 Task: In the Contact  Madelyn.Wright@coty.com, Add note: 'Schedule a team brainstorming session for marketing campaign ideas.'. Mark checkbox to create task to follow up ': Tomorrow'. Create task, with  description: Appointment FIxed, Add due date: In 3 Business Days; Add reminder: 30 Minutes before. Set Priority Low  and add note: Review the attached proposal. Logged in from softage.5@softage.net
Action: Mouse moved to (70, 60)
Screenshot: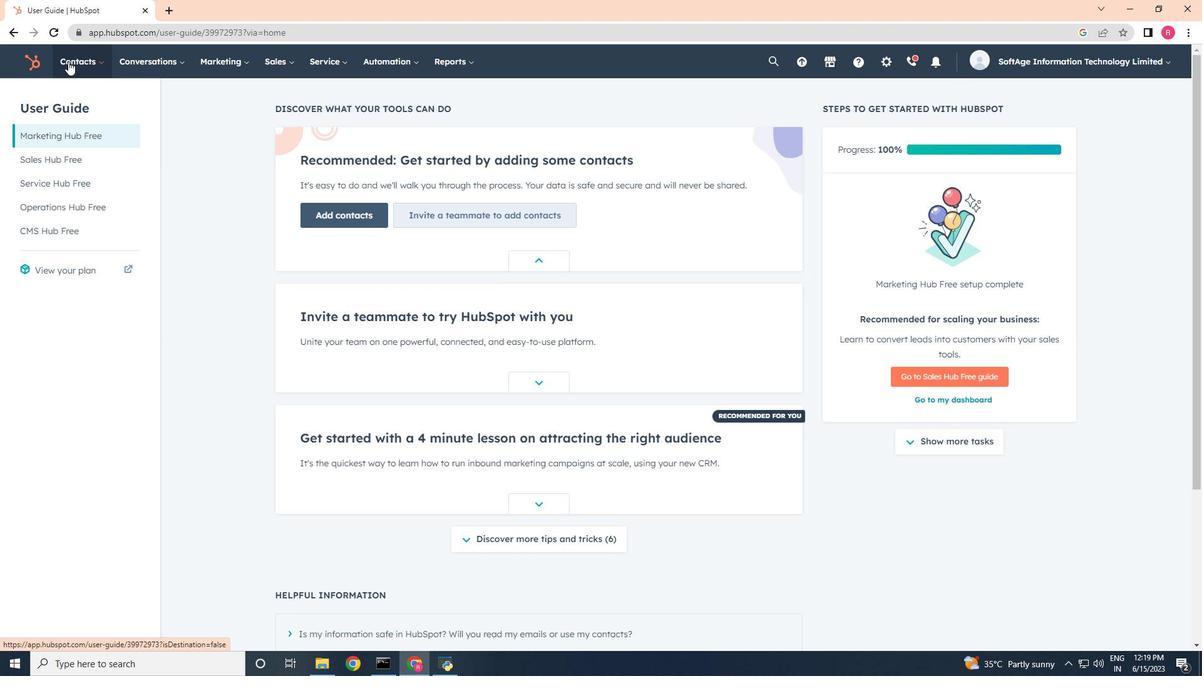 
Action: Mouse pressed left at (70, 60)
Screenshot: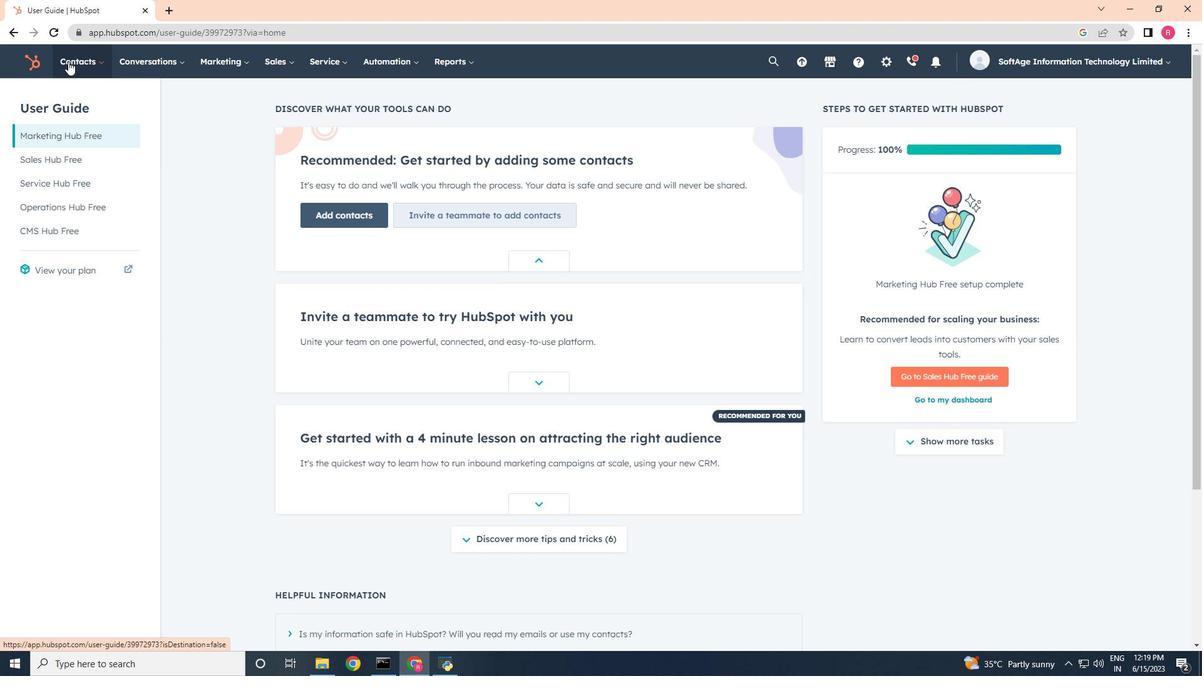 
Action: Mouse moved to (85, 105)
Screenshot: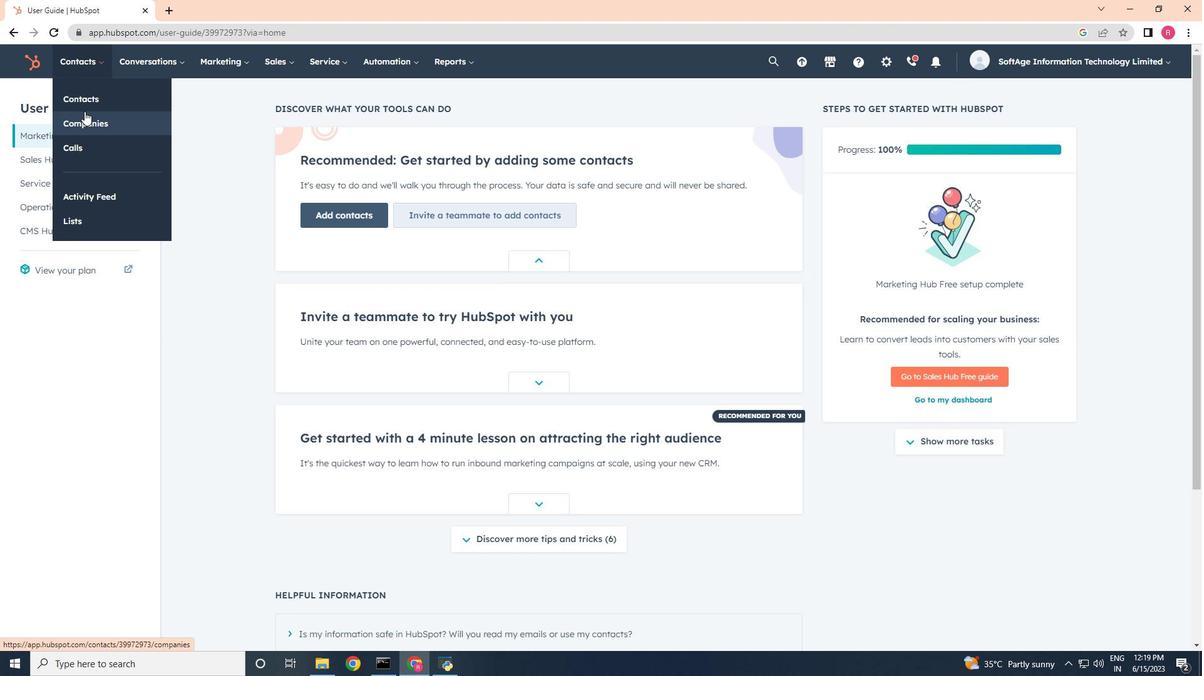 
Action: Mouse pressed left at (85, 105)
Screenshot: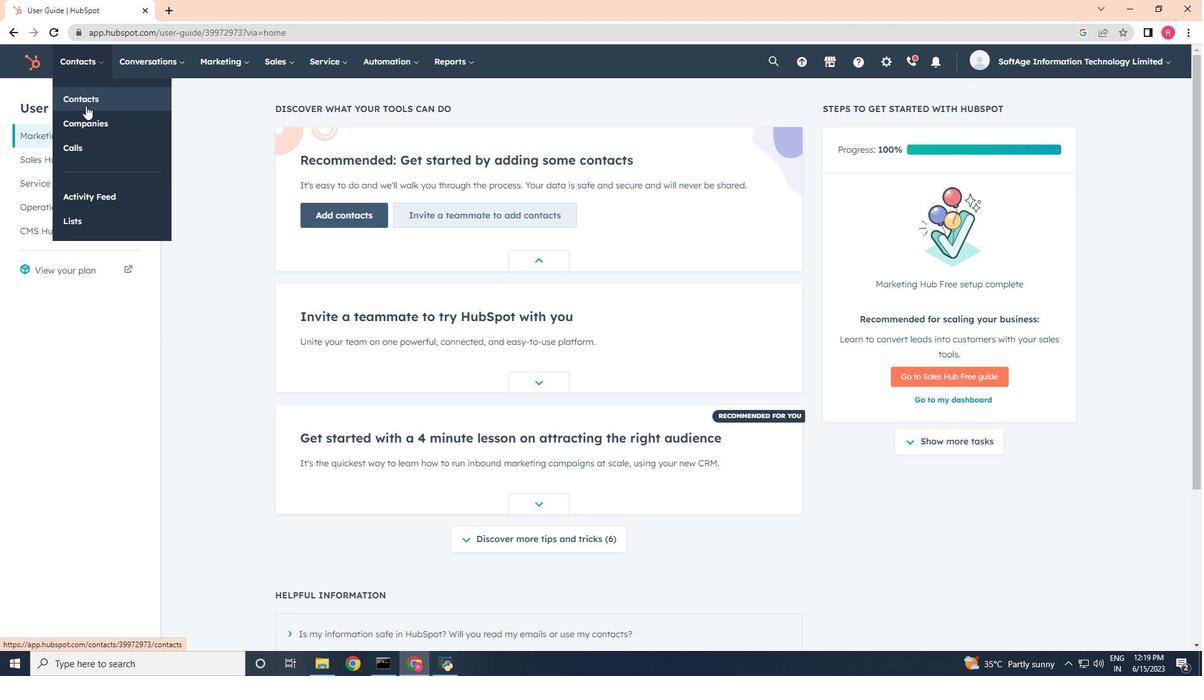 
Action: Mouse moved to (68, 204)
Screenshot: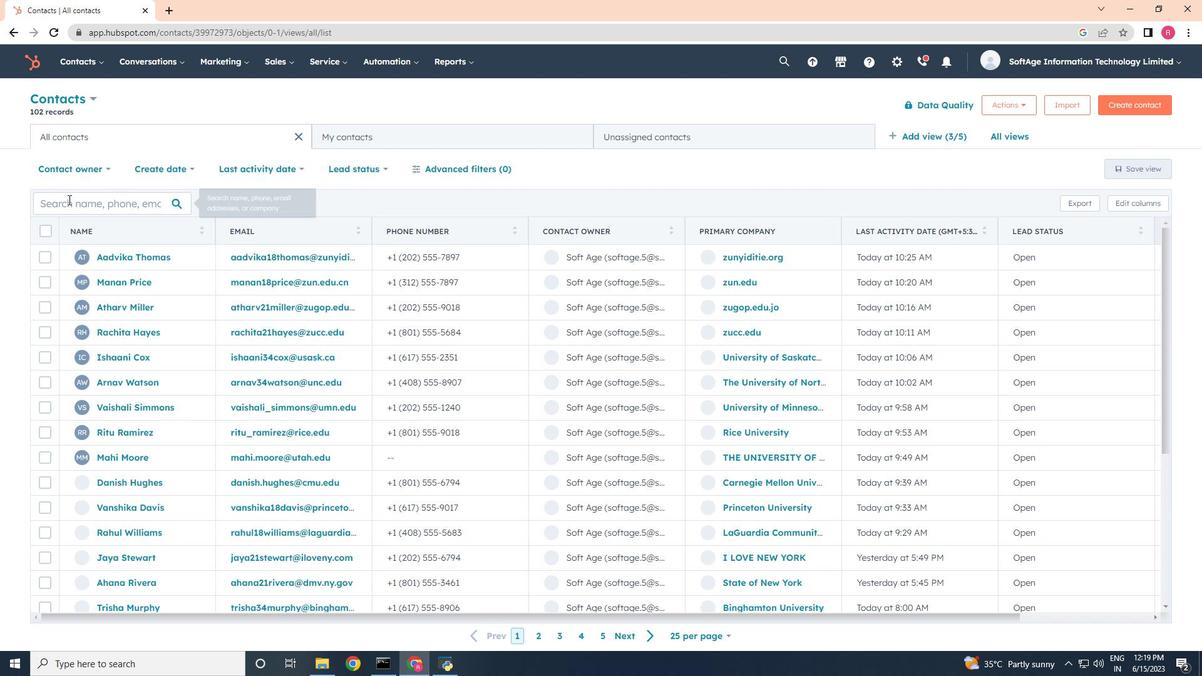 
Action: Mouse pressed left at (68, 204)
Screenshot: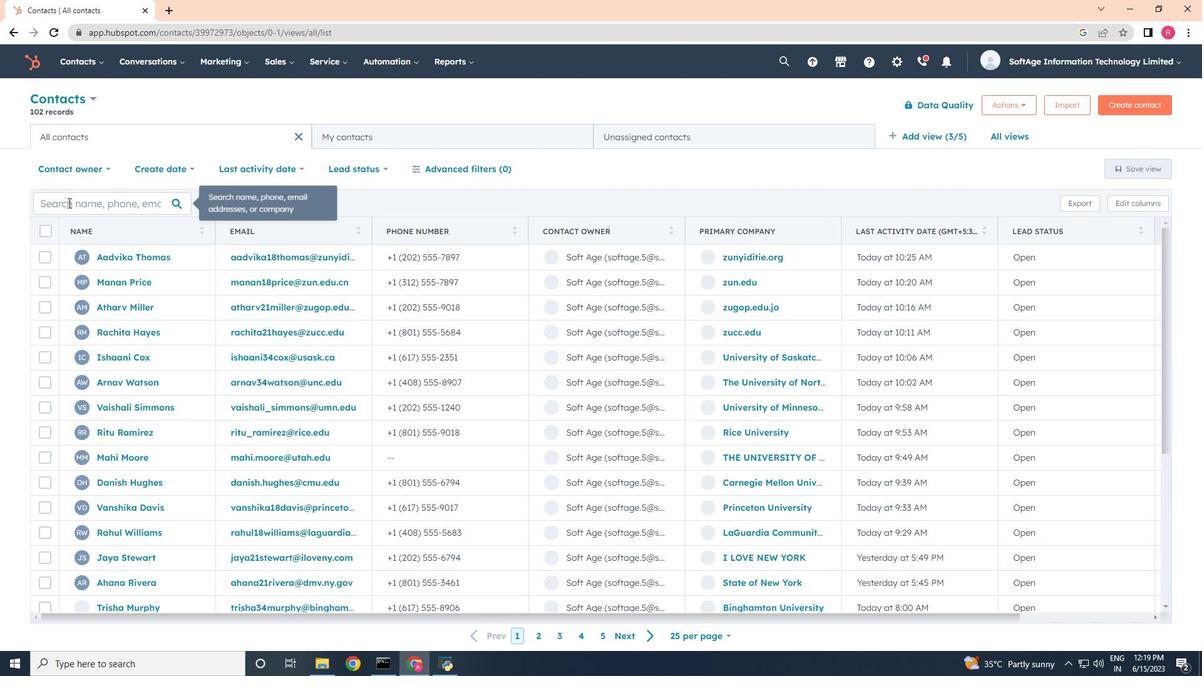 
Action: Key pressed <Key.shift>Madek<Key.backspace>ly<Key.space><Key.backspace>n.<Key.shift>Wright<Key.shift>@
Screenshot: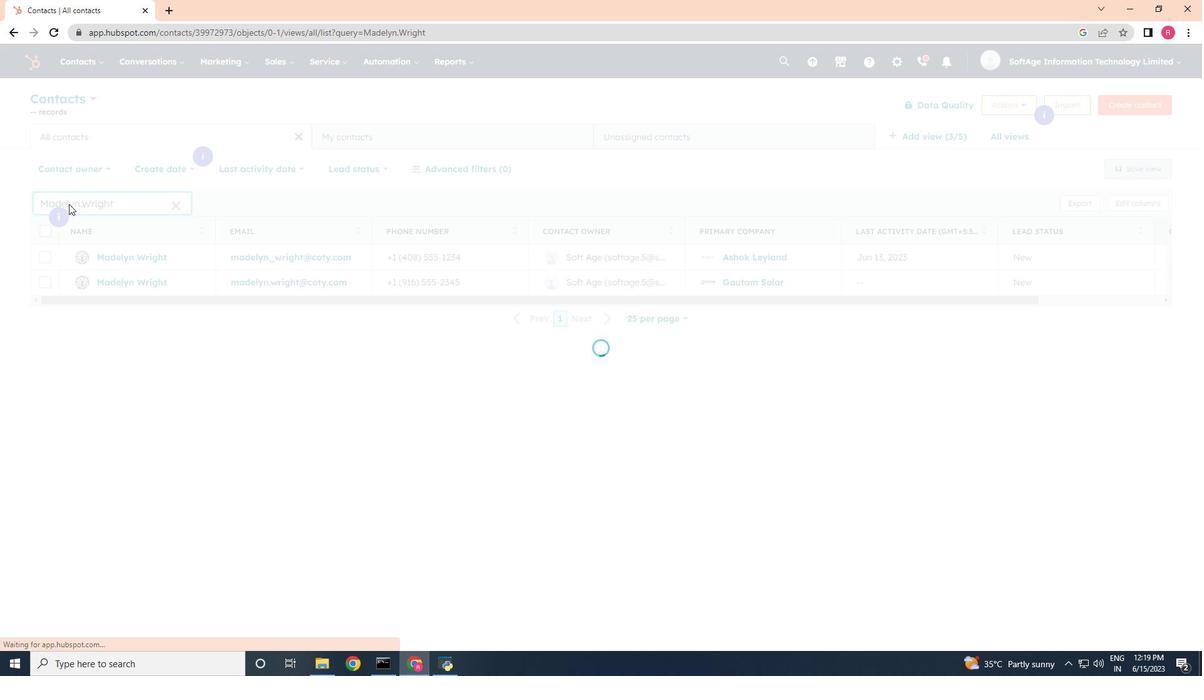 
Action: Mouse moved to (68, 204)
Screenshot: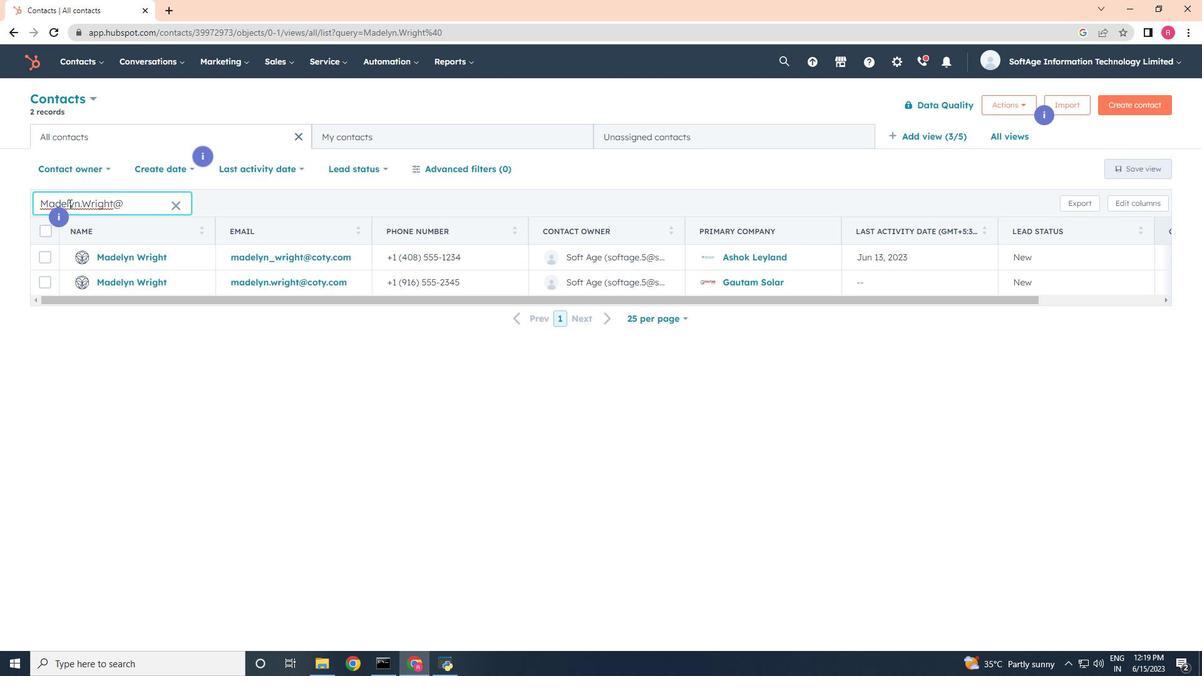 
Action: Mouse scrolled (68, 204) with delta (0, 0)
Screenshot: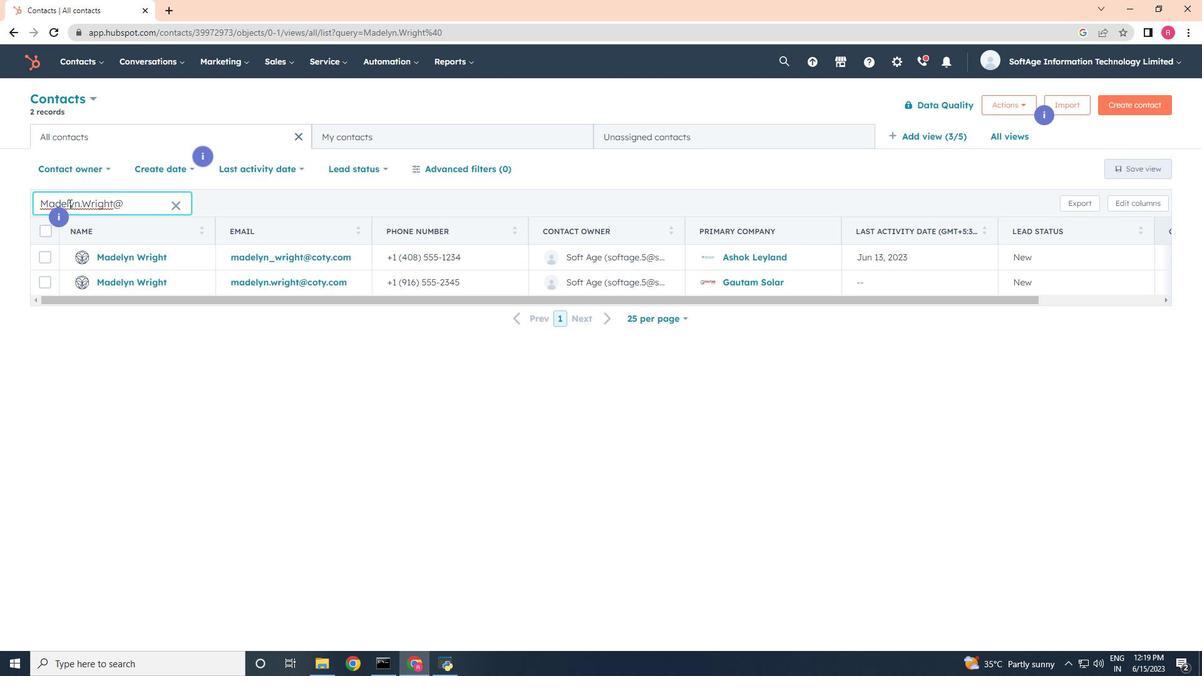 
Action: Mouse moved to (114, 259)
Screenshot: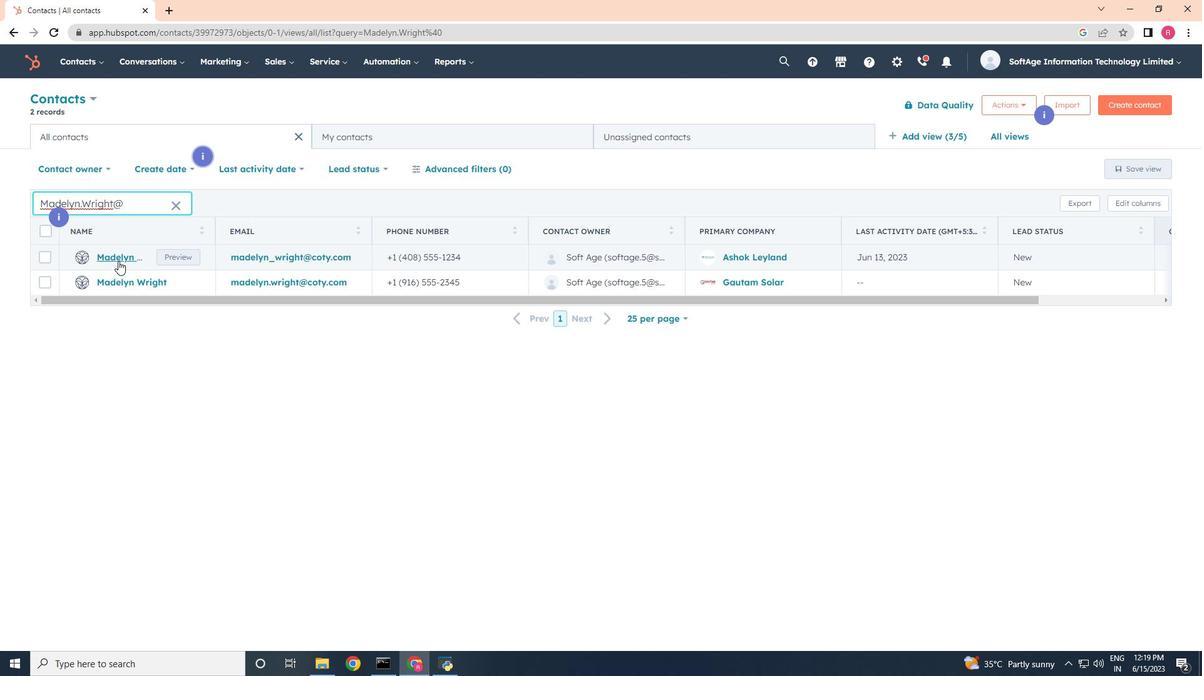 
Action: Mouse pressed left at (114, 259)
Screenshot: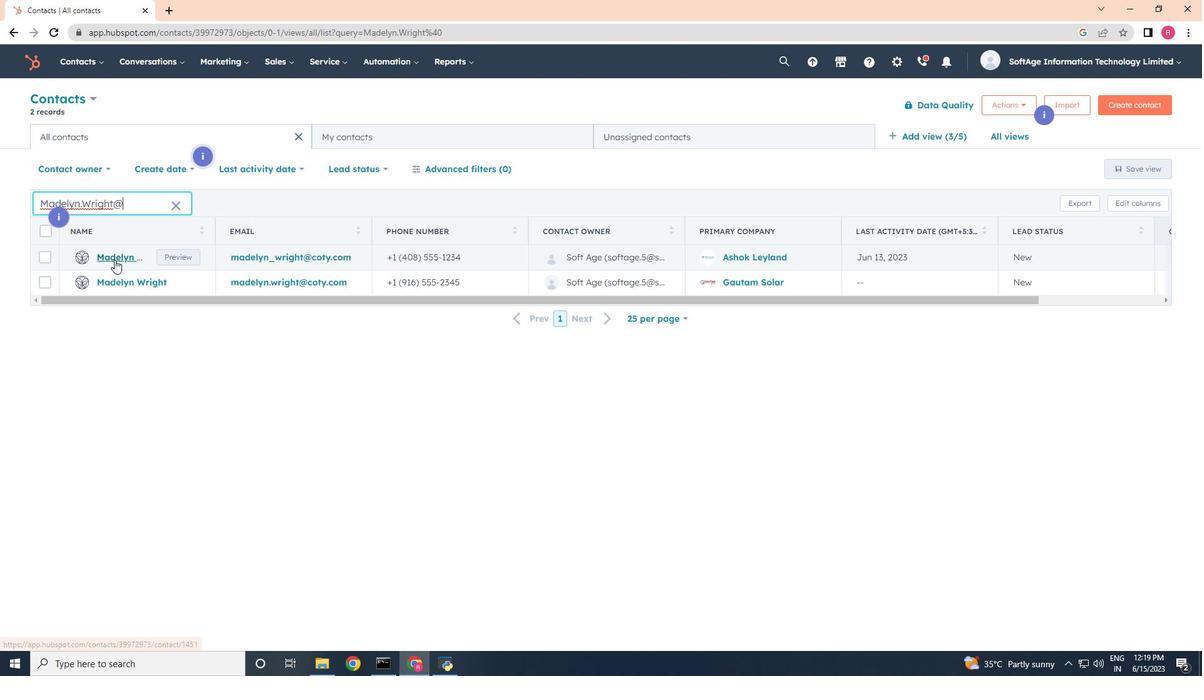 
Action: Mouse moved to (53, 205)
Screenshot: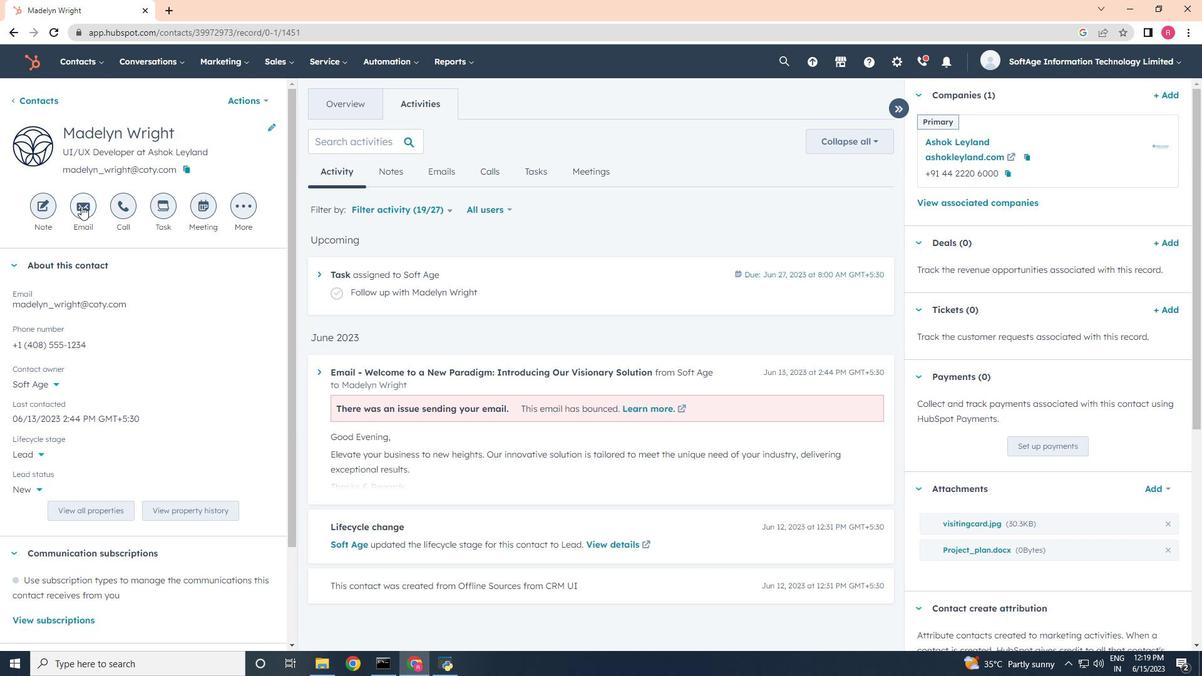 
Action: Mouse pressed left at (53, 205)
Screenshot: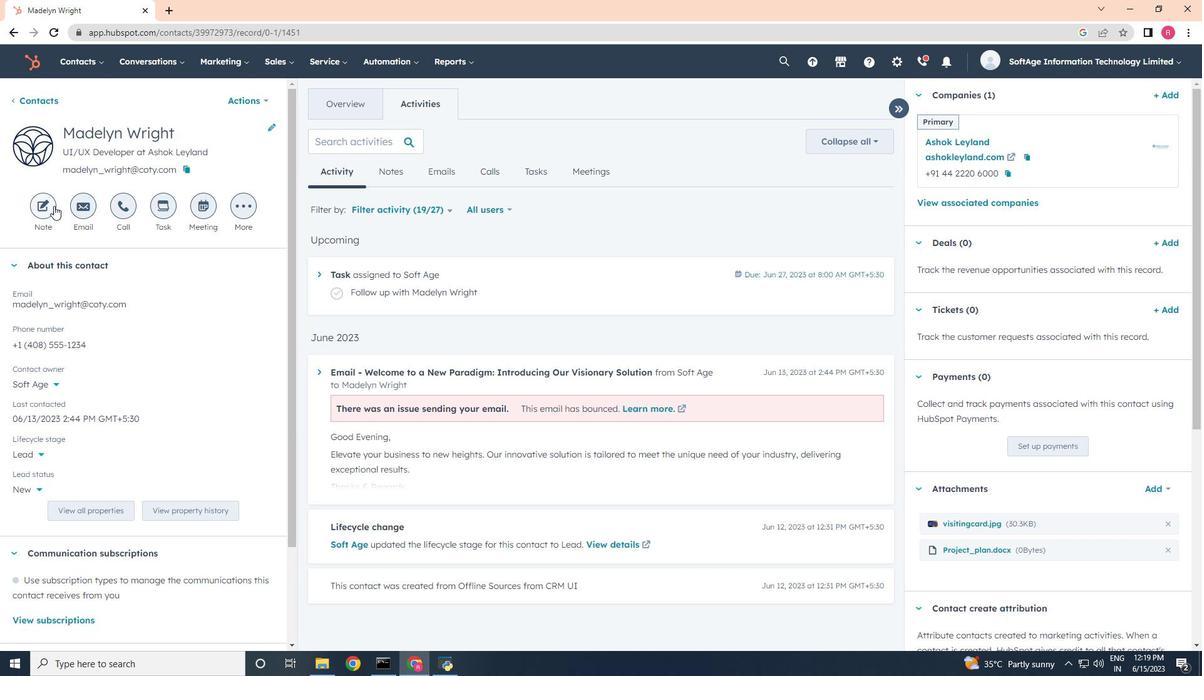 
Action: Mouse moved to (527, 340)
Screenshot: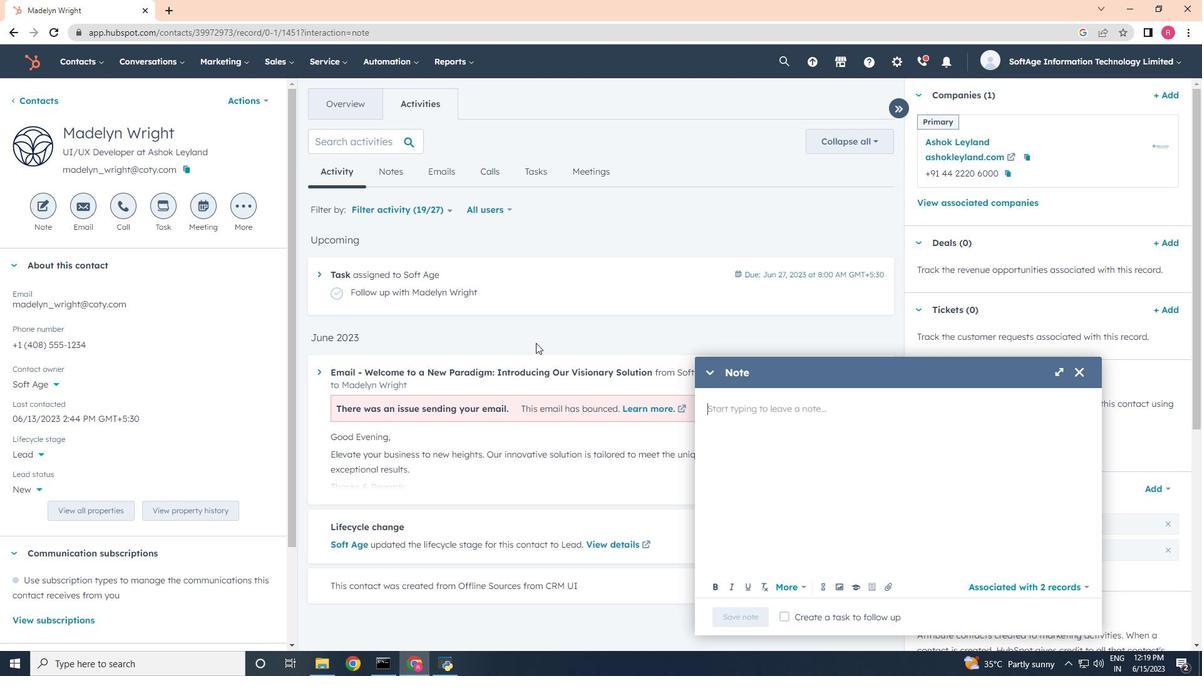
Action: Key pressed <Key.shift>Schedule<Key.space>a<Key.space>team<Key.space>brainstormim<Key.backspace><Key.backspace>ing<Key.space>session<Key.space>for<Key.space>marketing<Key.space>cama<Key.backspace>paign<Key.space>ideas.
Screenshot: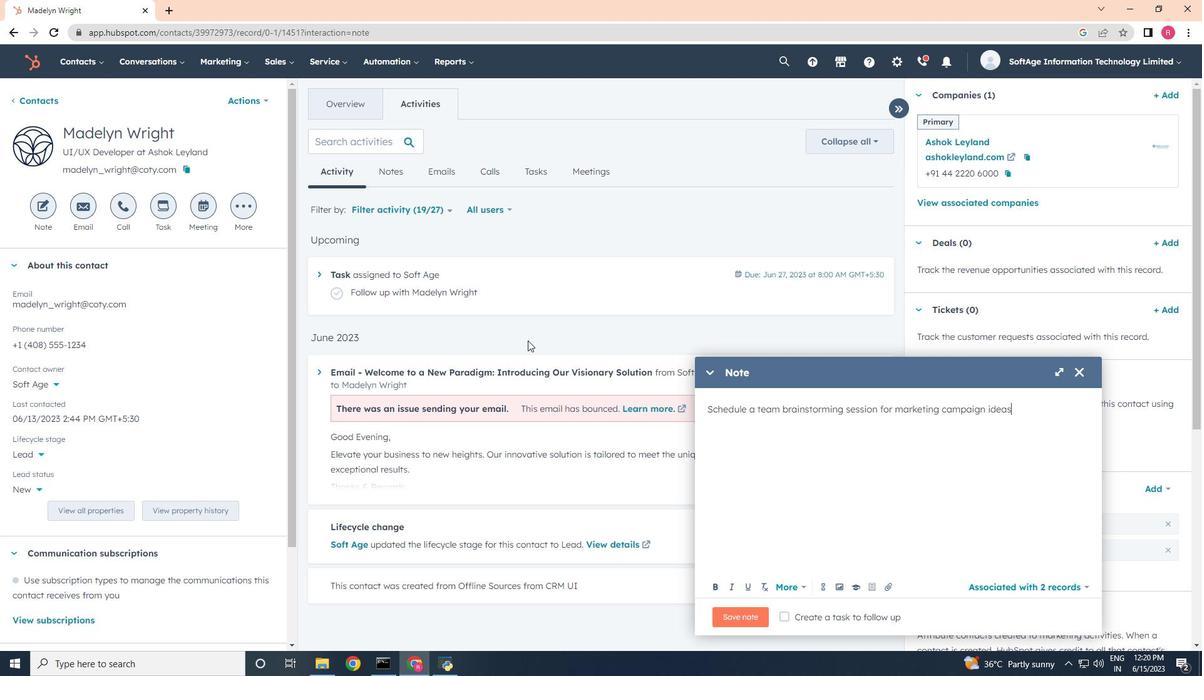 
Action: Mouse moved to (785, 616)
Screenshot: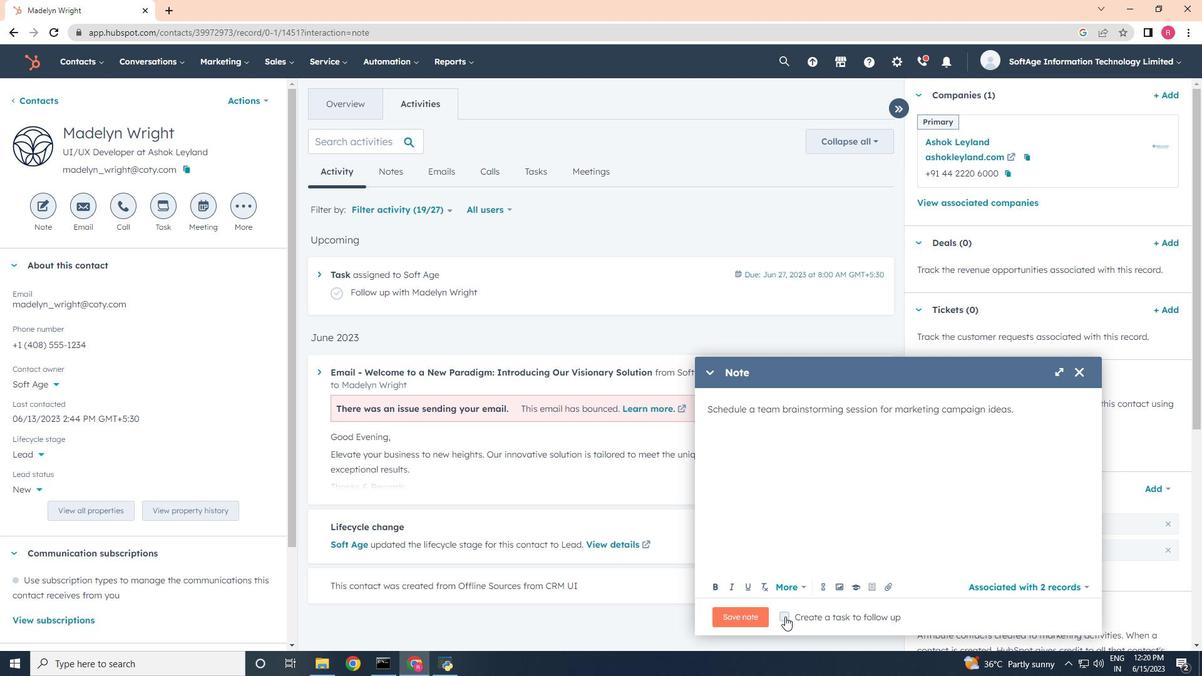 
Action: Mouse pressed left at (785, 616)
Screenshot: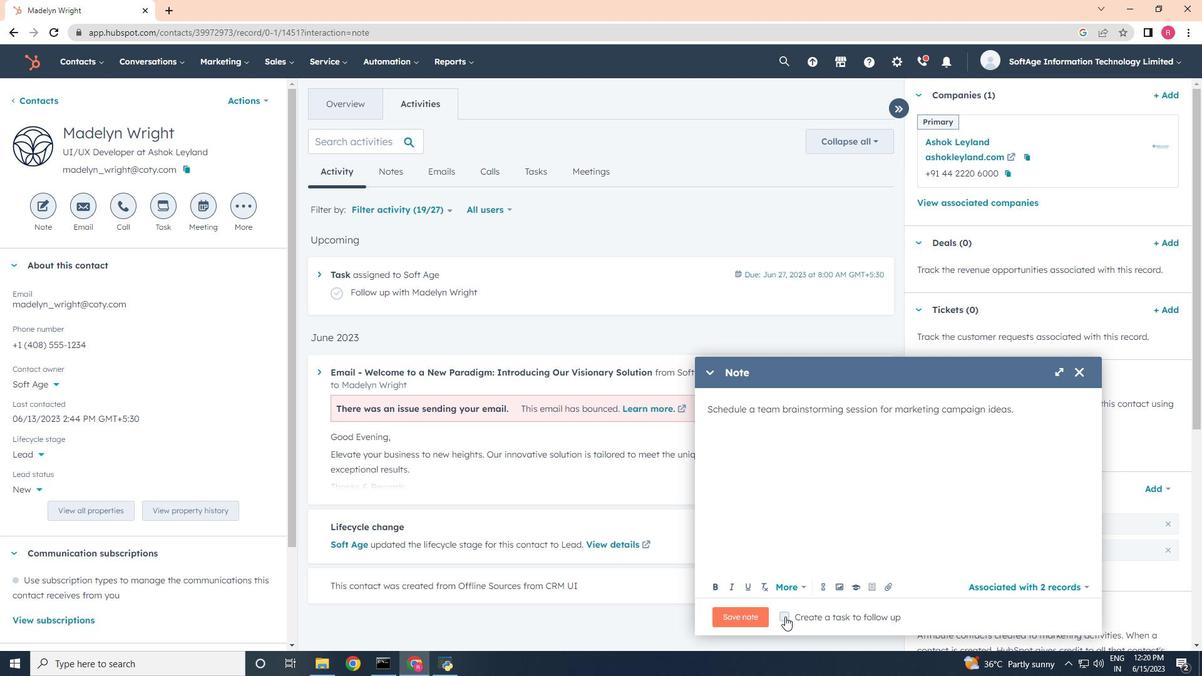 
Action: Mouse moved to (927, 615)
Screenshot: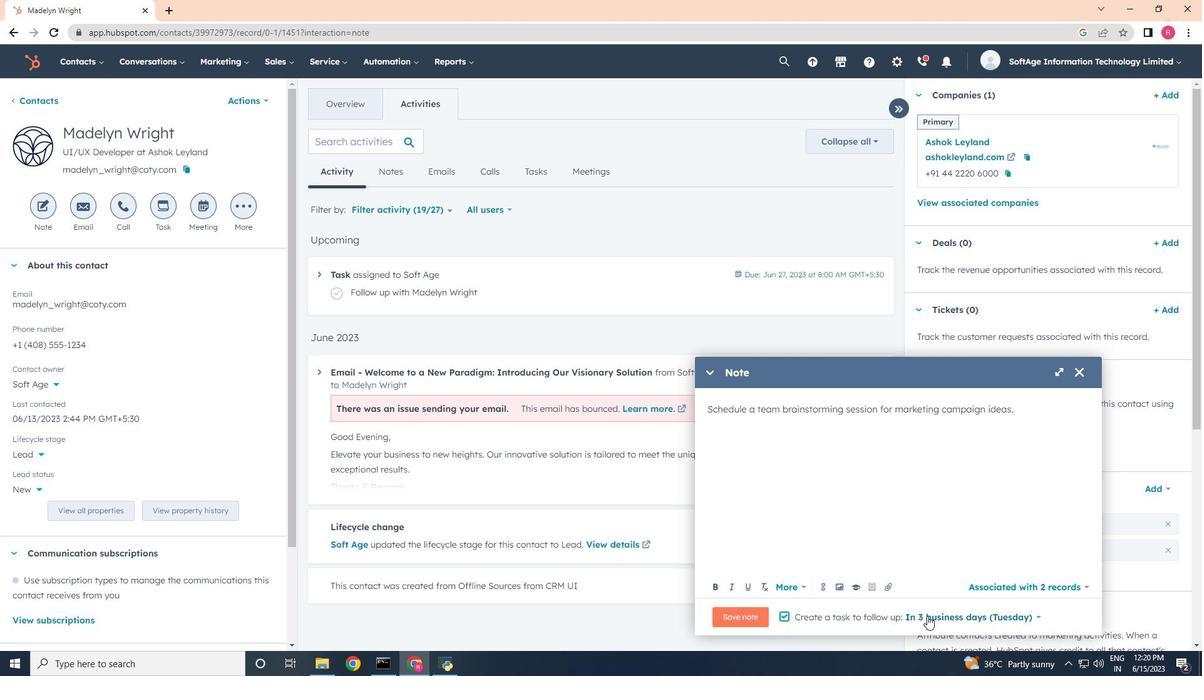 
Action: Mouse pressed left at (927, 615)
Screenshot: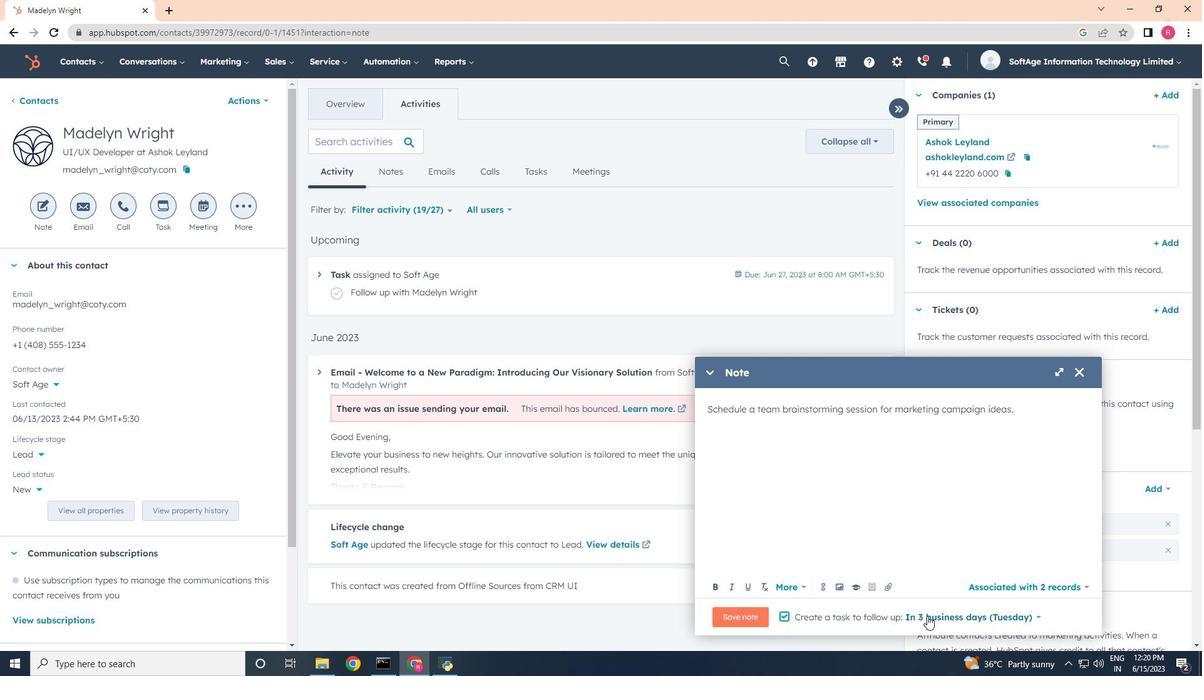 
Action: Mouse moved to (953, 500)
Screenshot: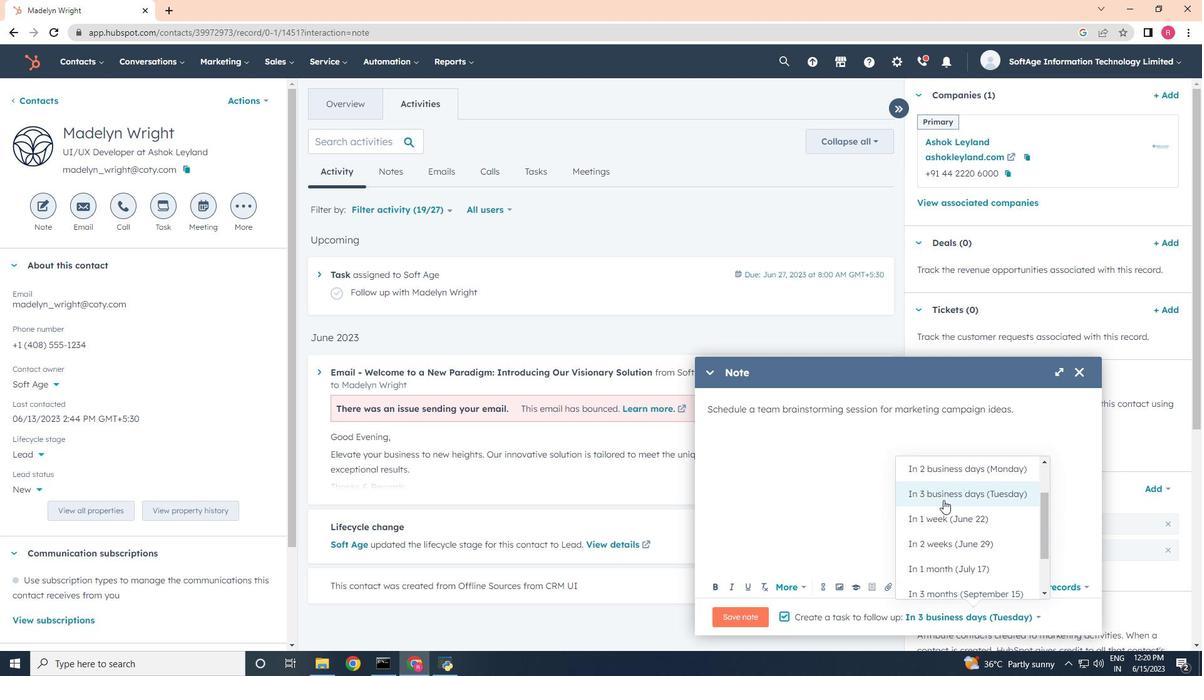 
Action: Mouse scrolled (953, 501) with delta (0, 0)
Screenshot: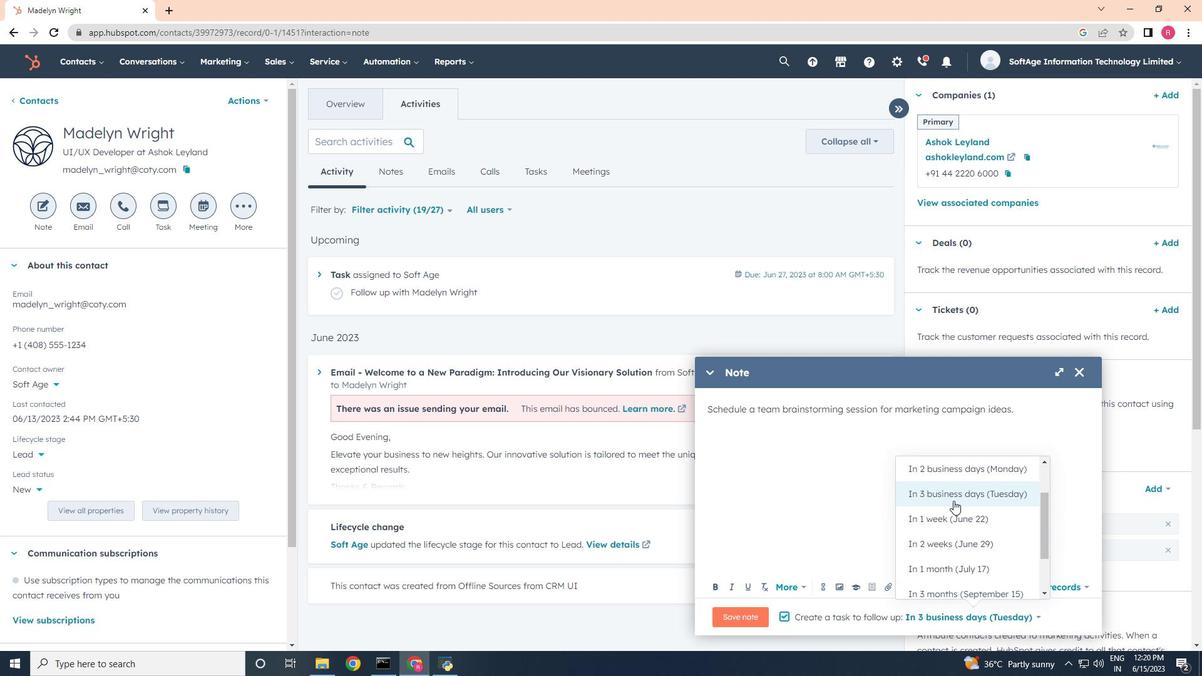
Action: Mouse scrolled (953, 501) with delta (0, 0)
Screenshot: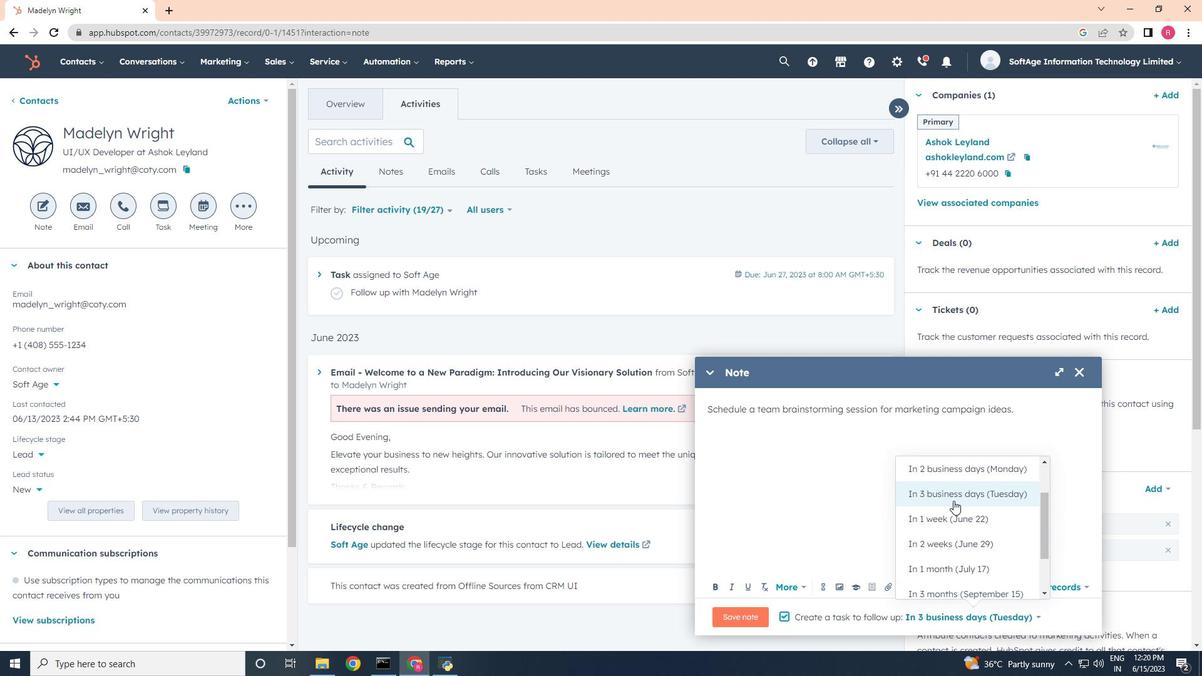 
Action: Mouse scrolled (953, 501) with delta (0, 0)
Screenshot: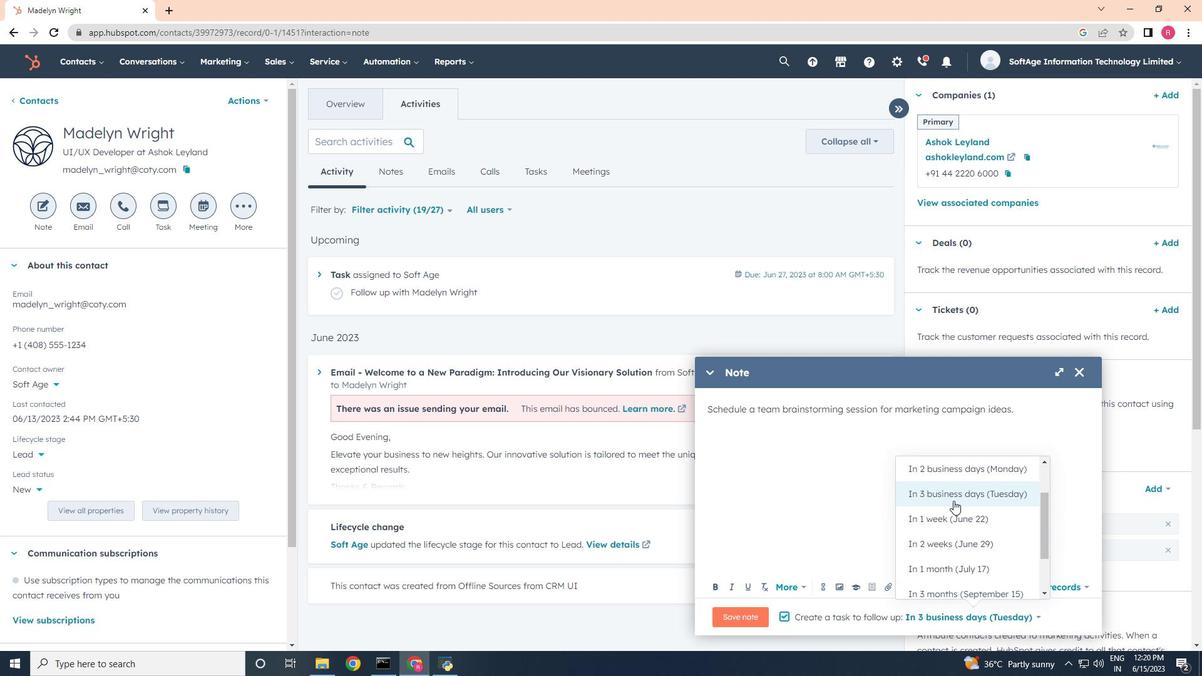 
Action: Mouse scrolled (953, 501) with delta (0, 0)
Screenshot: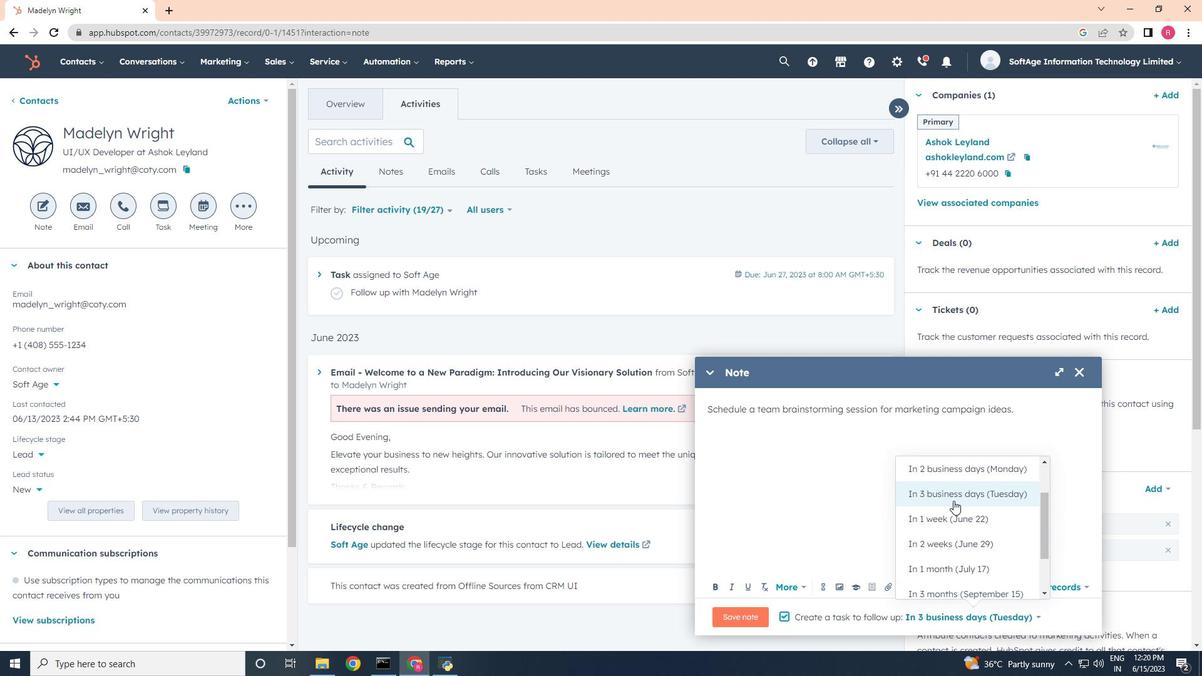 
Action: Mouse scrolled (953, 501) with delta (0, 0)
Screenshot: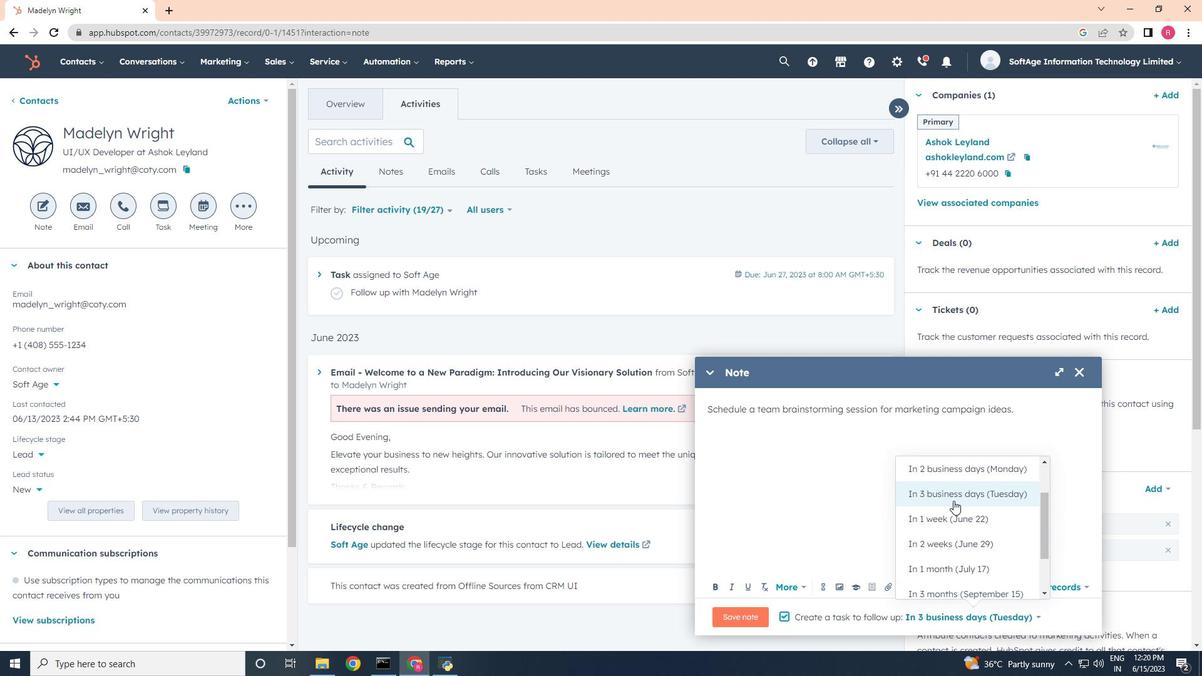 
Action: Mouse moved to (949, 500)
Screenshot: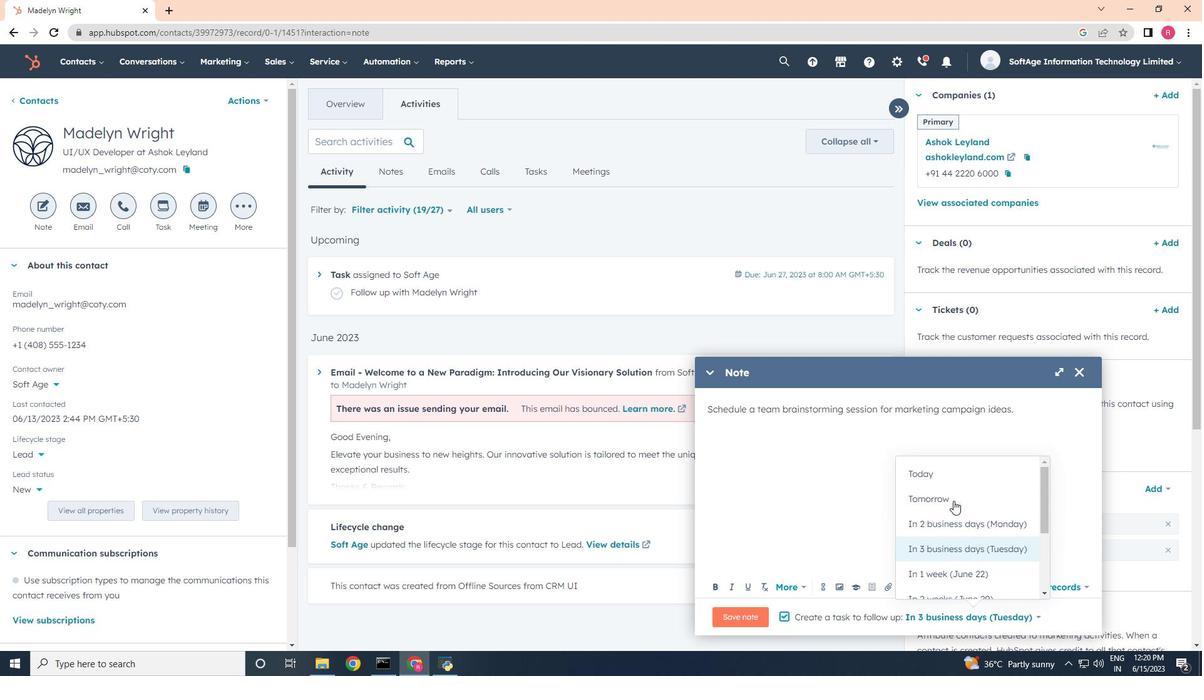 
Action: Mouse pressed left at (949, 500)
Screenshot: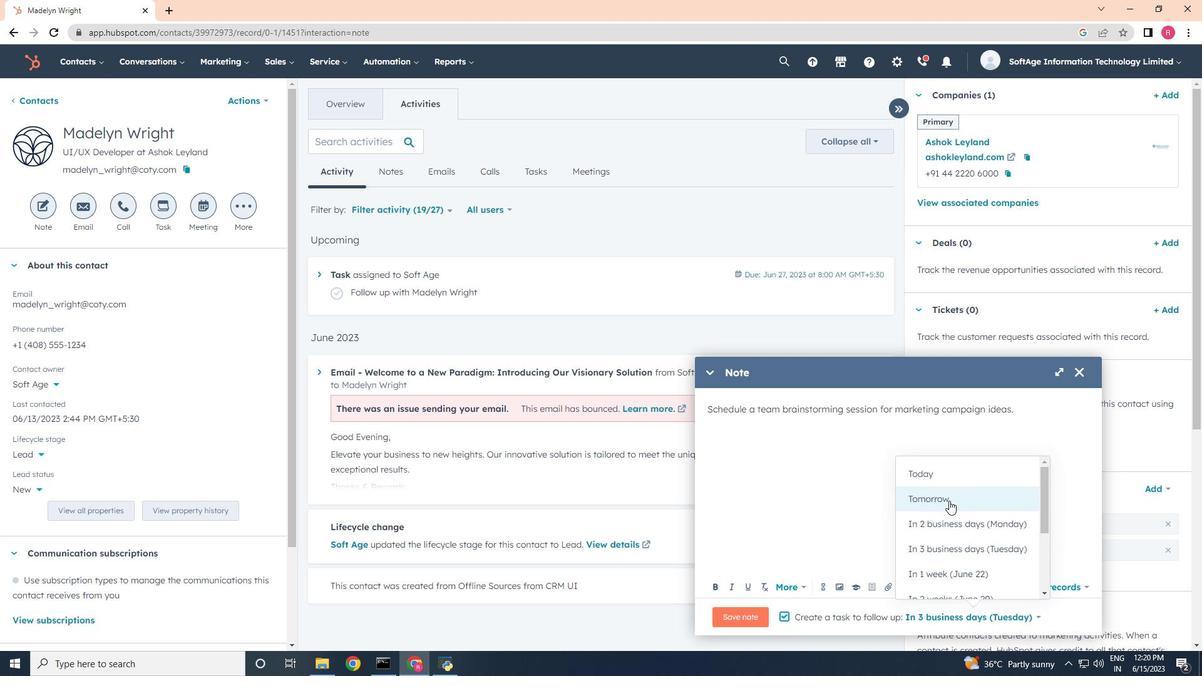 
Action: Mouse moved to (743, 613)
Screenshot: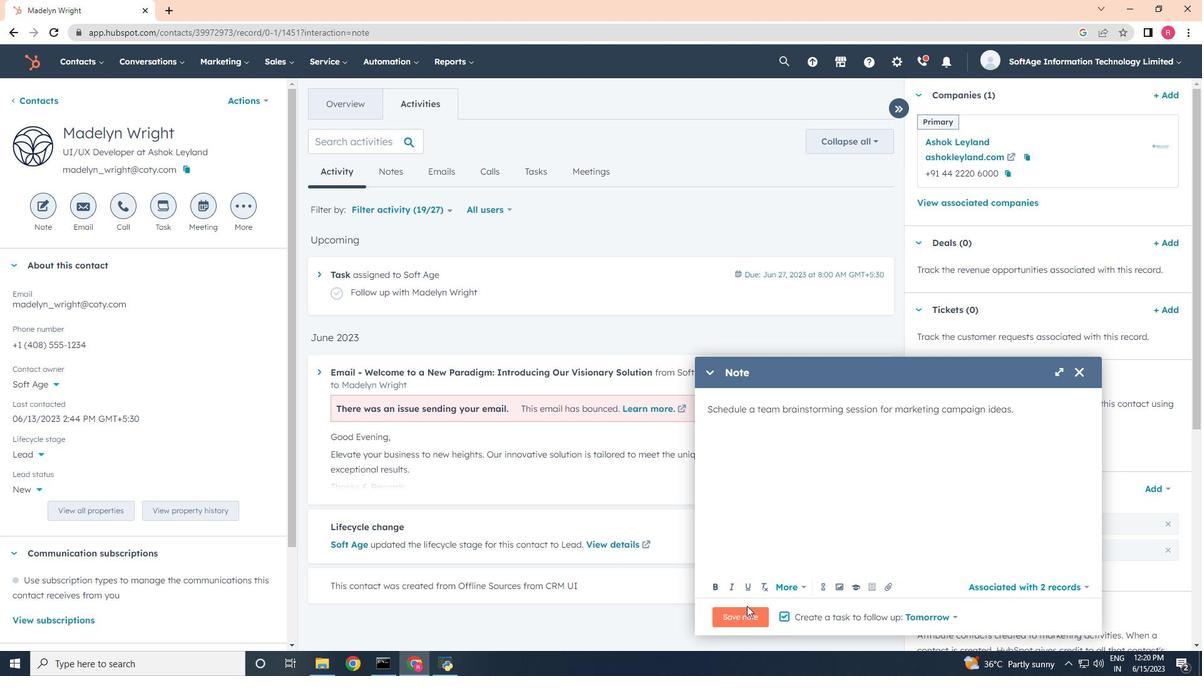 
Action: Mouse pressed left at (743, 613)
Screenshot: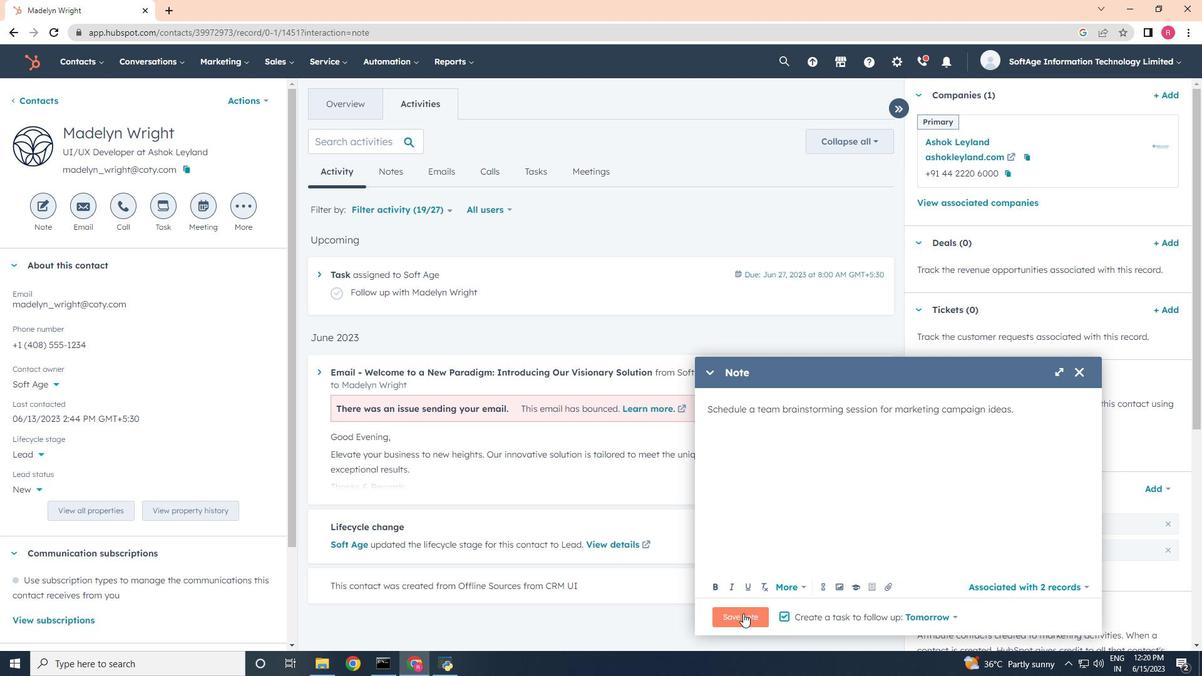 
Action: Mouse moved to (161, 214)
Screenshot: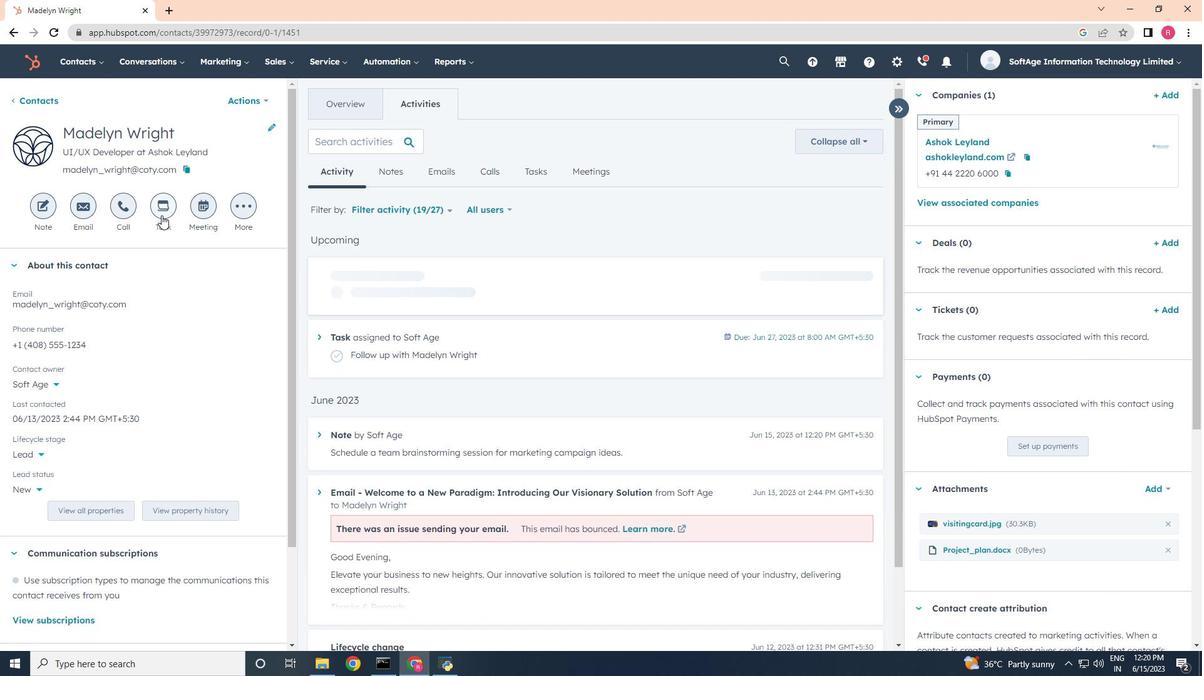 
Action: Mouse pressed left at (161, 214)
Screenshot: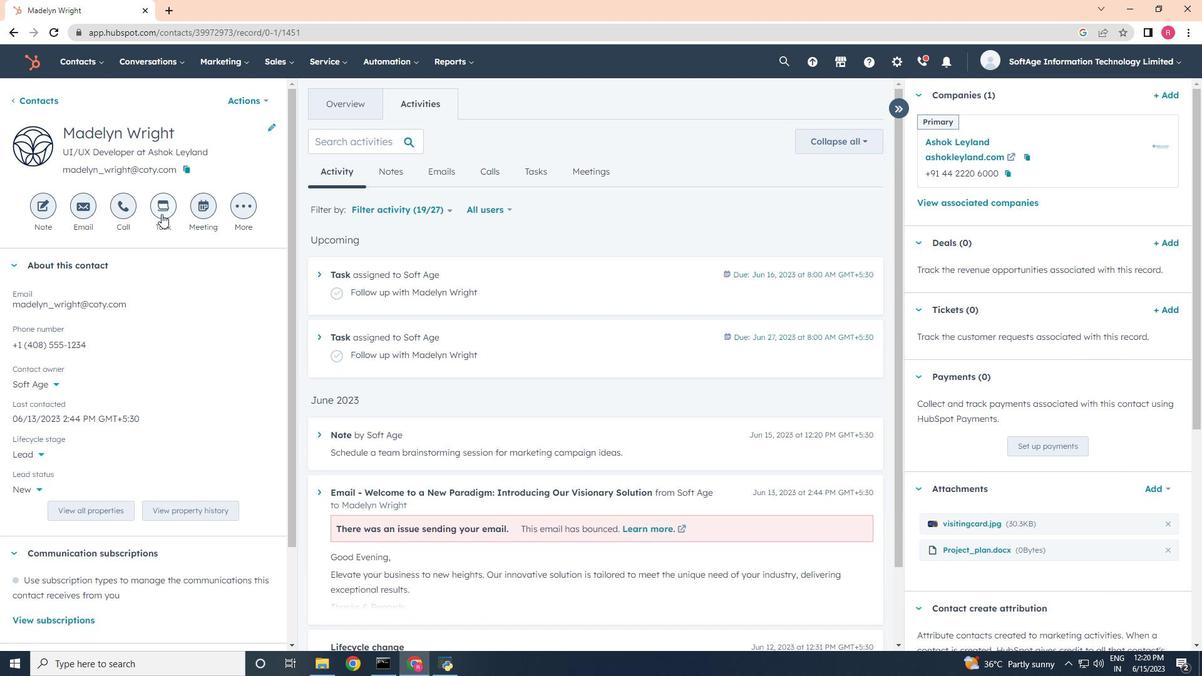 
Action: Mouse moved to (754, 350)
Screenshot: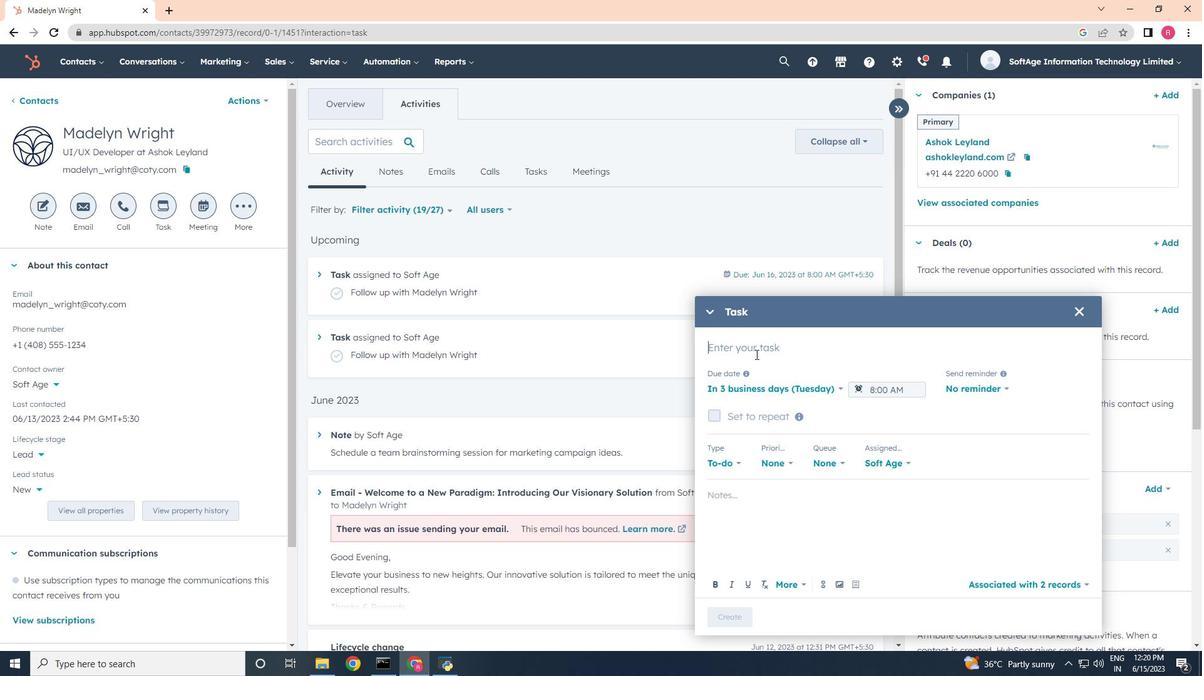
Action: Mouse pressed left at (754, 350)
Screenshot: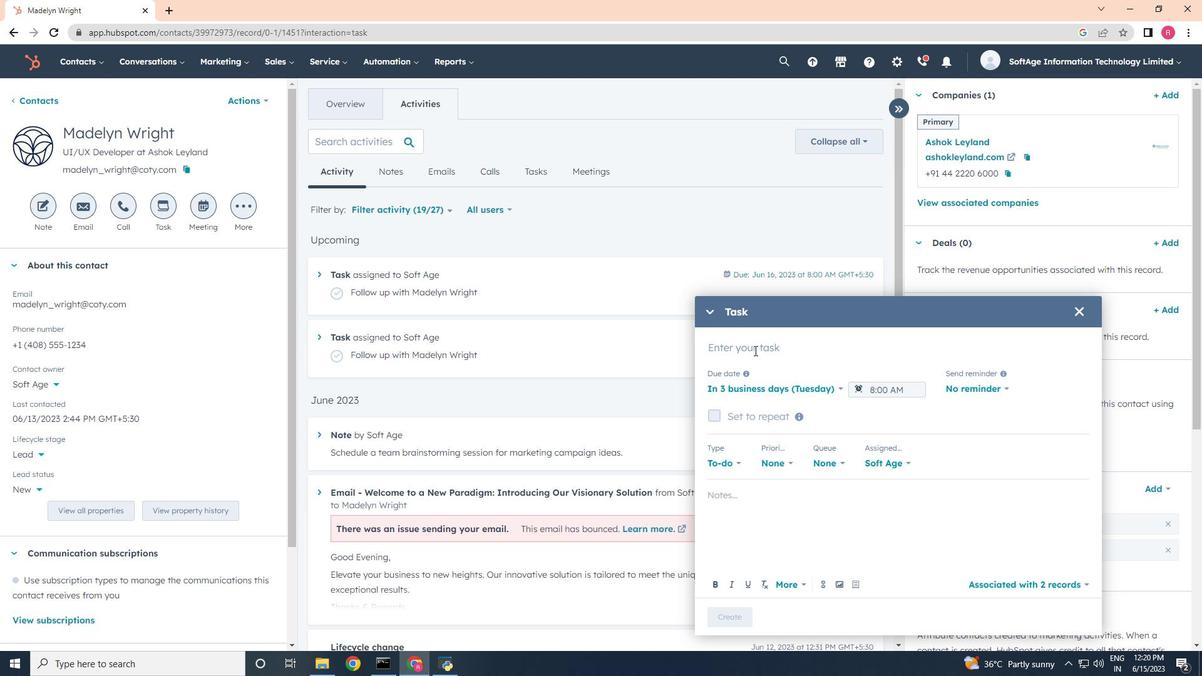 
Action: Key pressed <Key.shift>Appointment<Key.space><Key.shift>Flxed<Key.space>
Screenshot: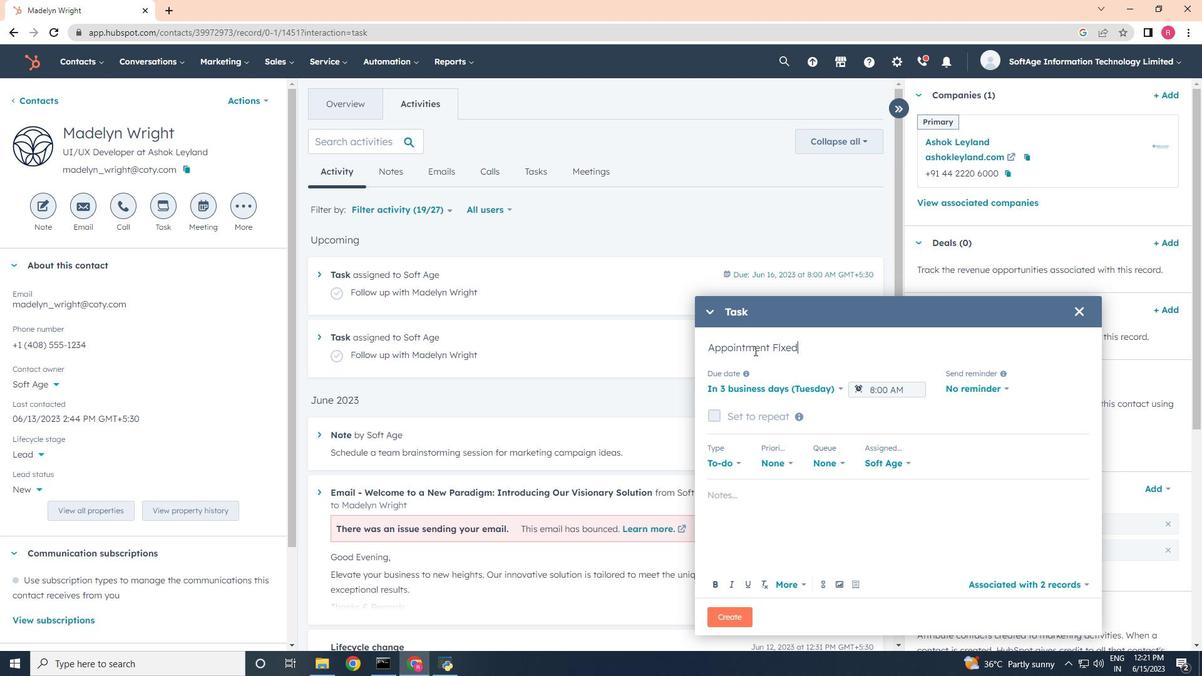 
Action: Mouse moved to (782, 346)
Screenshot: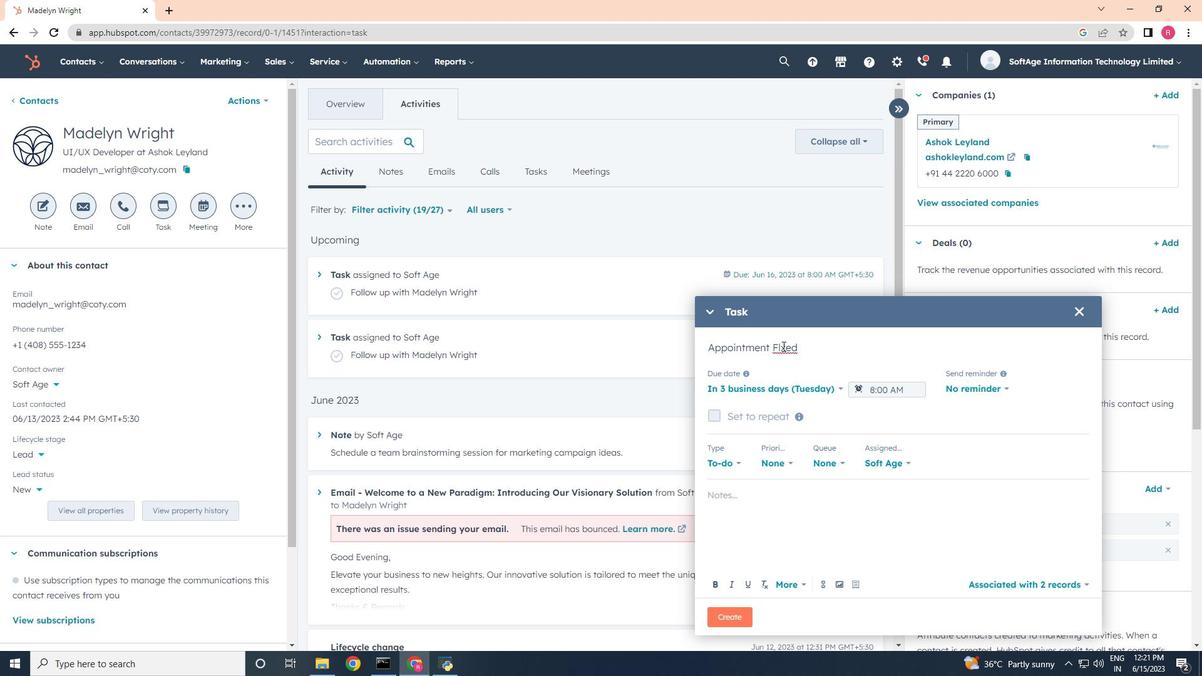 
Action: Mouse pressed left at (782, 346)
Screenshot: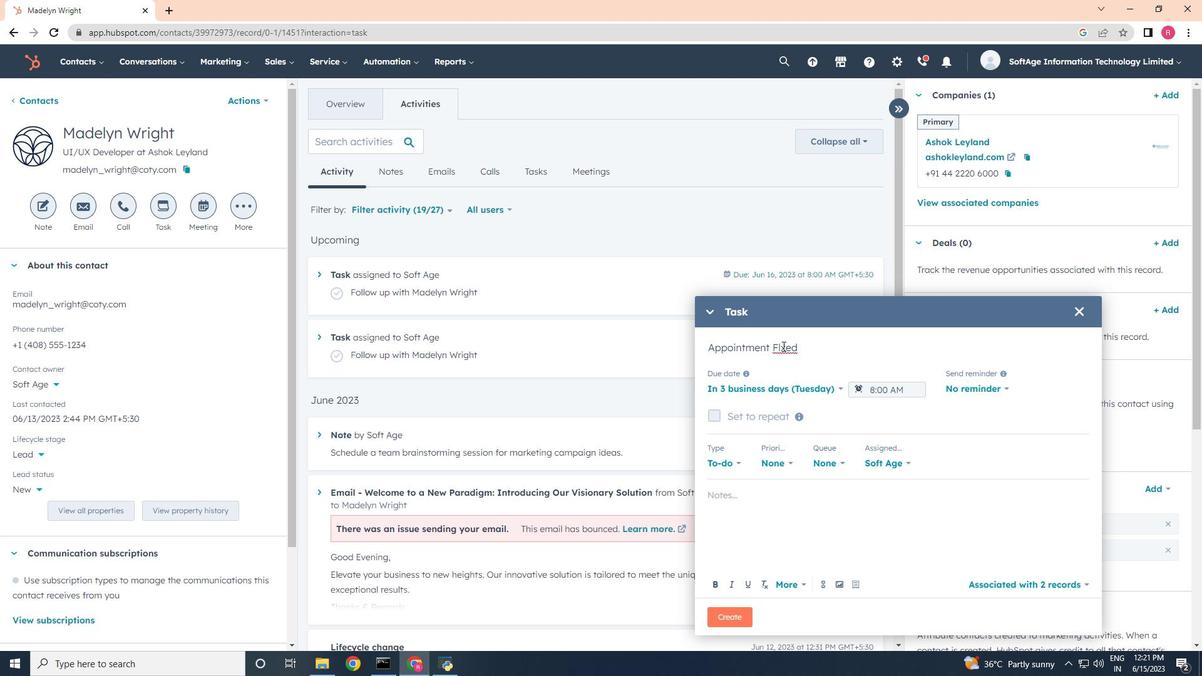 
Action: Key pressed e
Screenshot: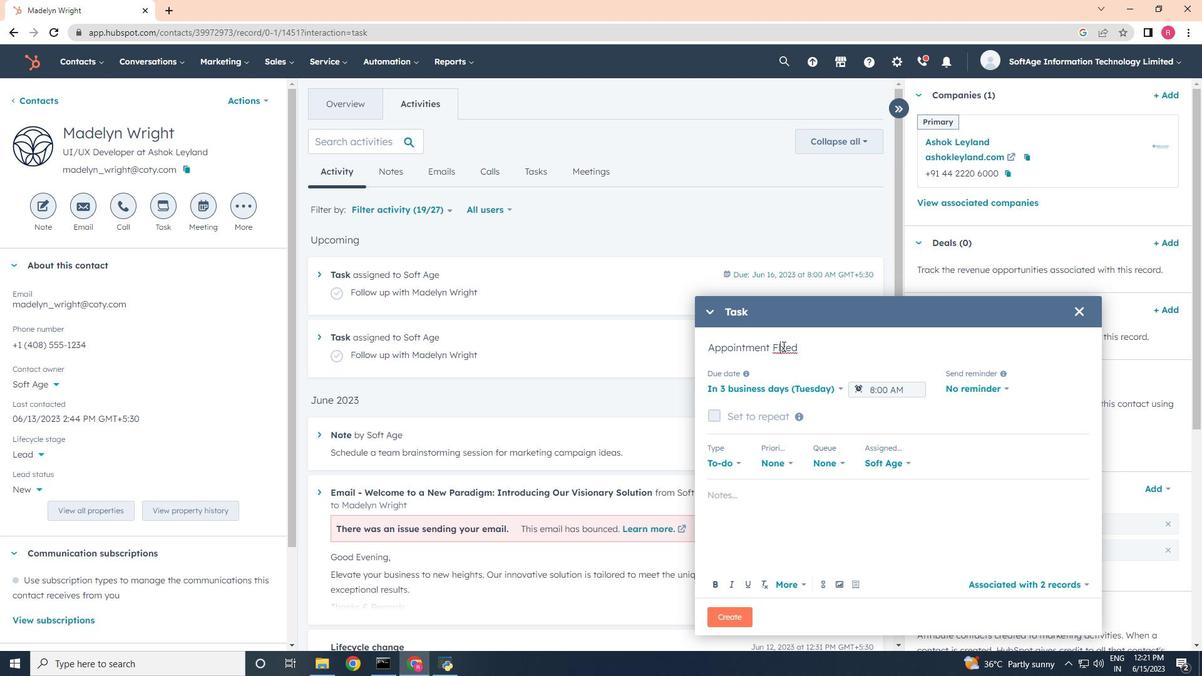 
Action: Mouse moved to (808, 343)
Screenshot: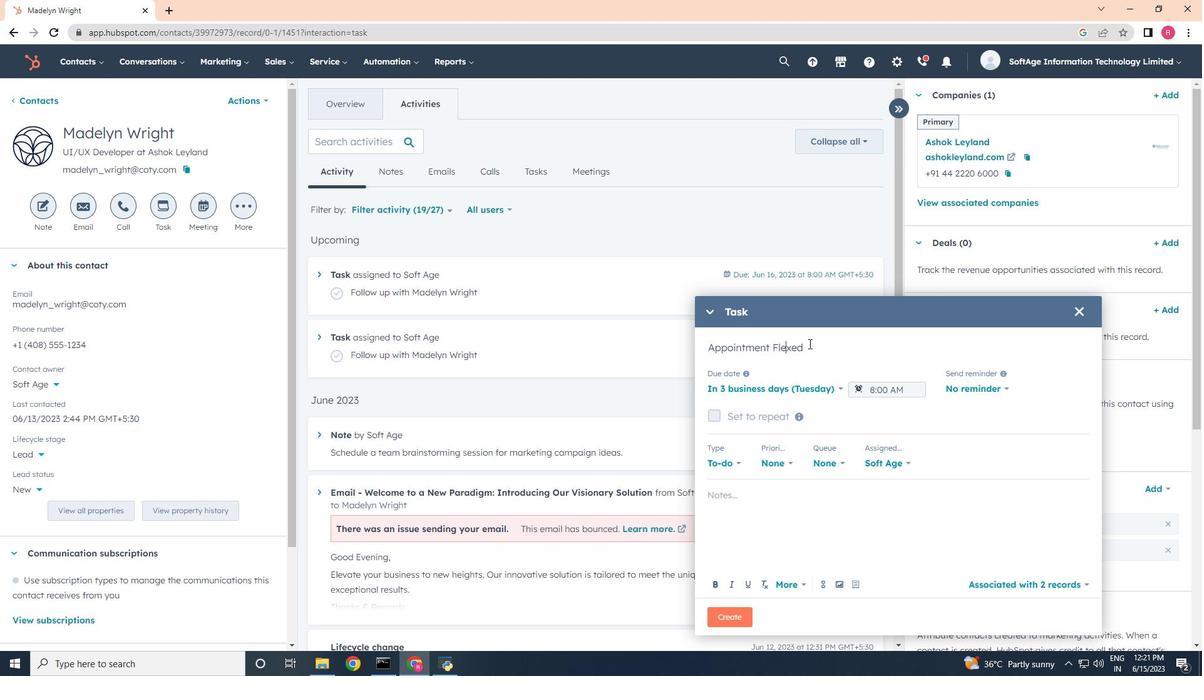 
Action: Mouse pressed left at (808, 343)
Screenshot: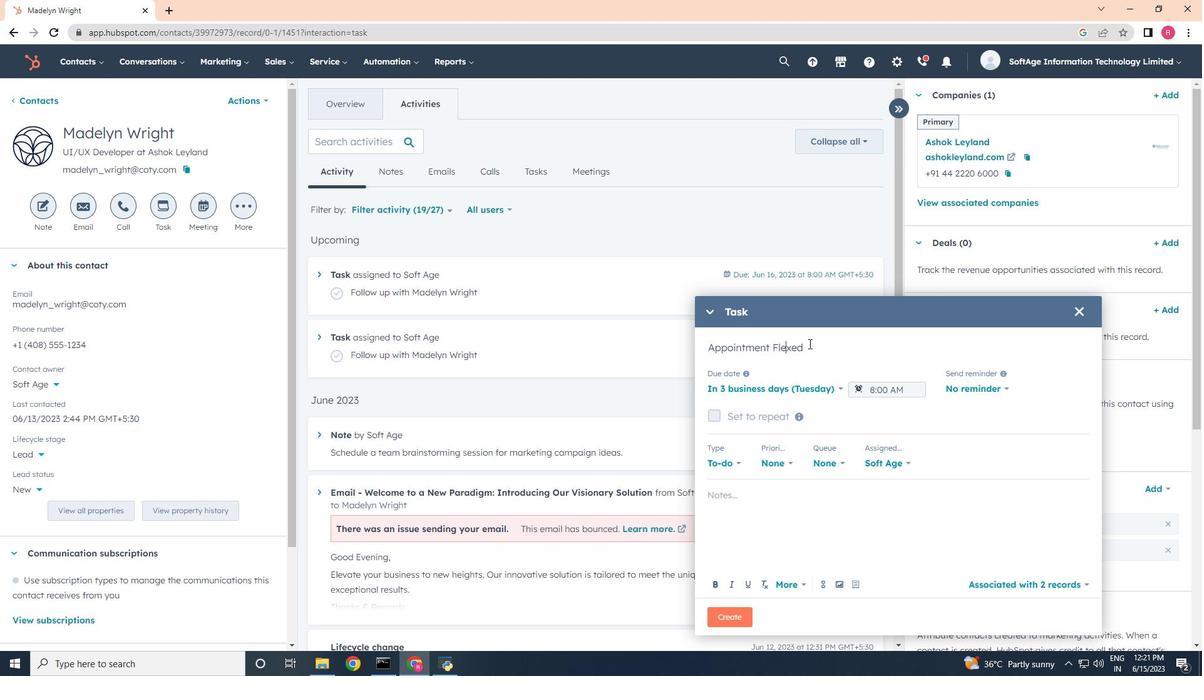 
Action: Mouse moved to (773, 388)
Screenshot: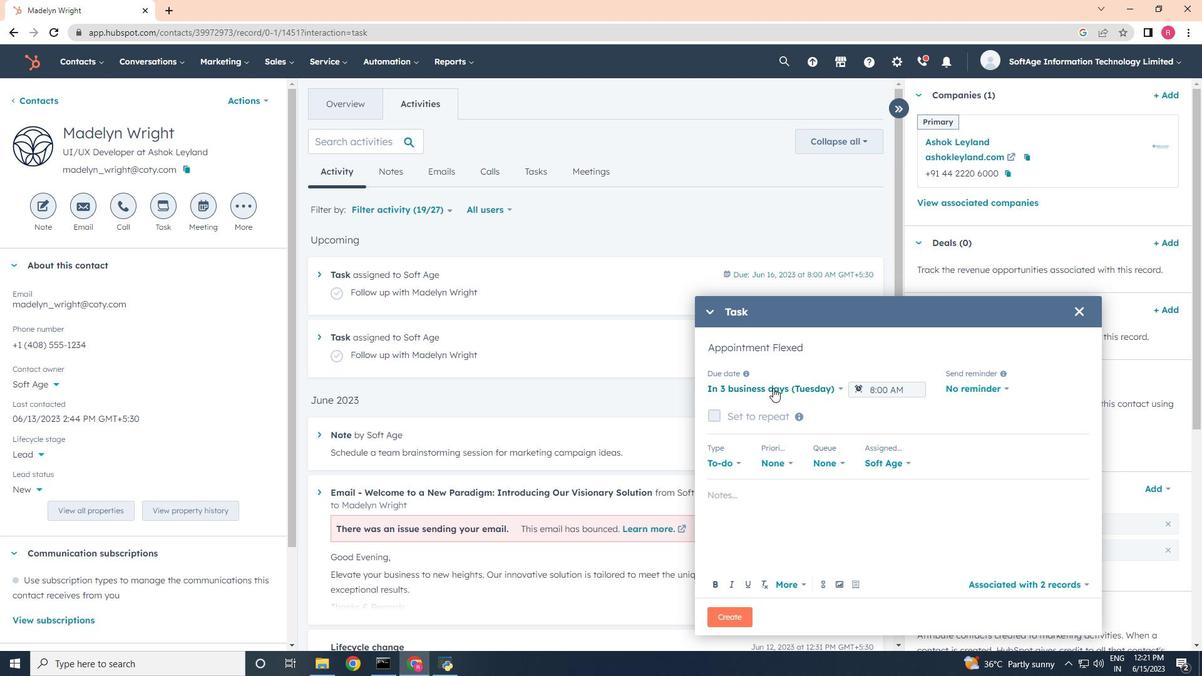 
Action: Mouse pressed left at (773, 388)
Screenshot: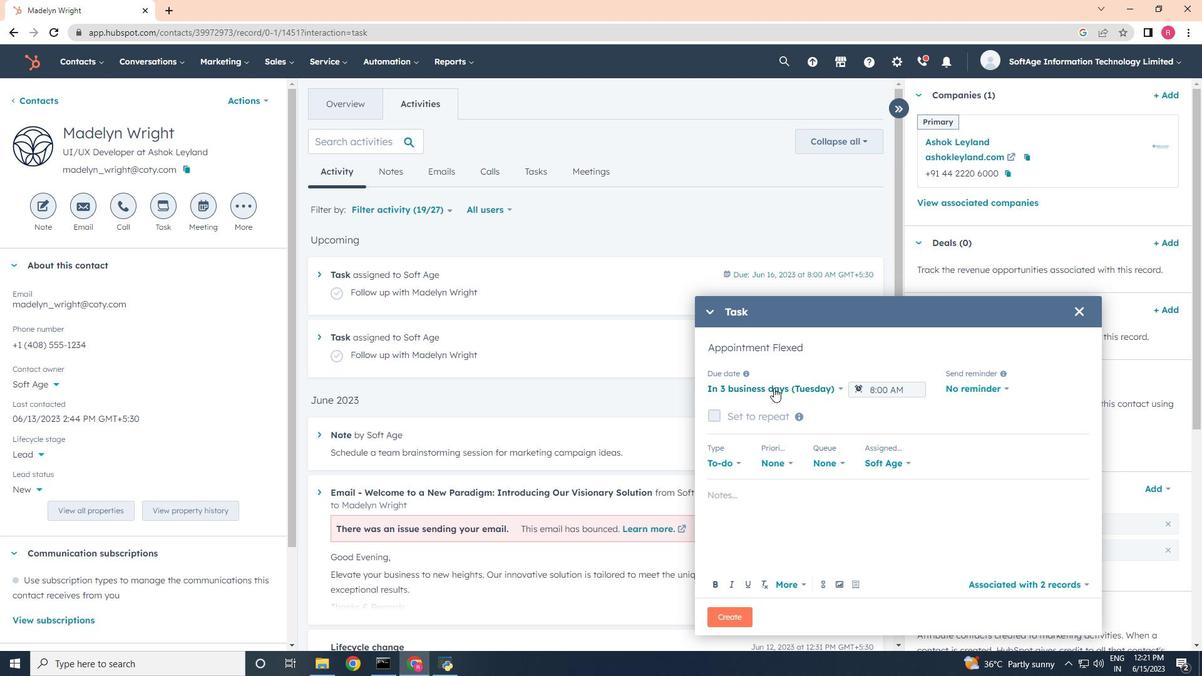
Action: Mouse moved to (776, 438)
Screenshot: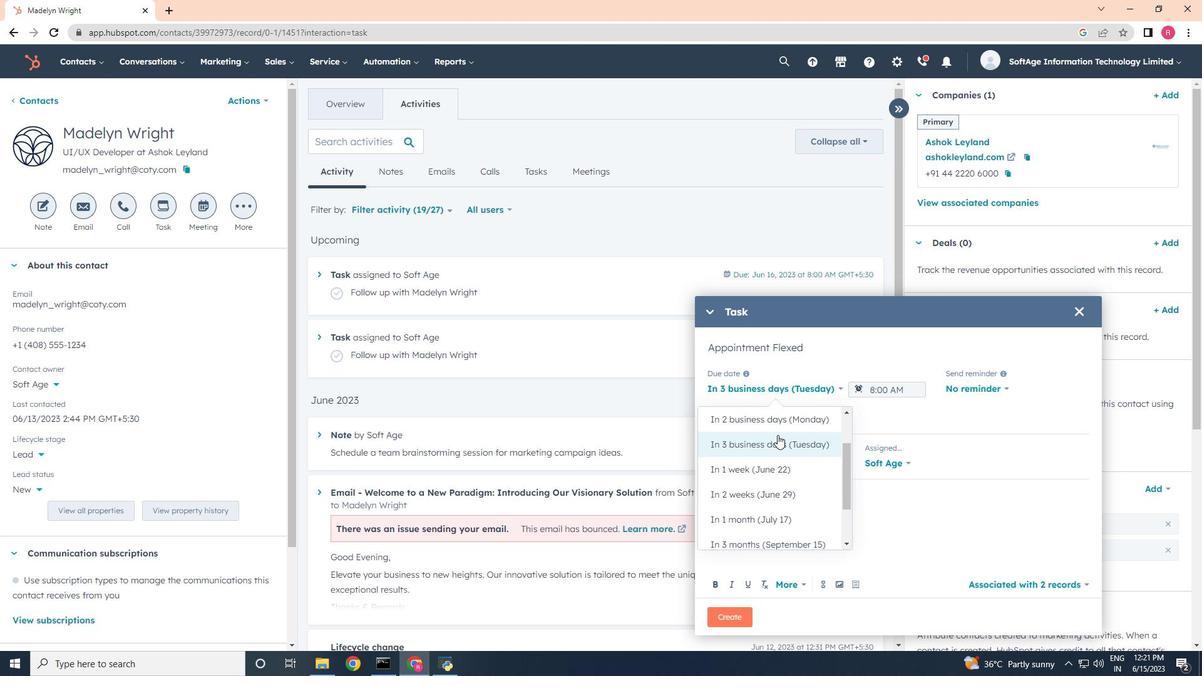 
Action: Mouse pressed left at (776, 438)
Screenshot: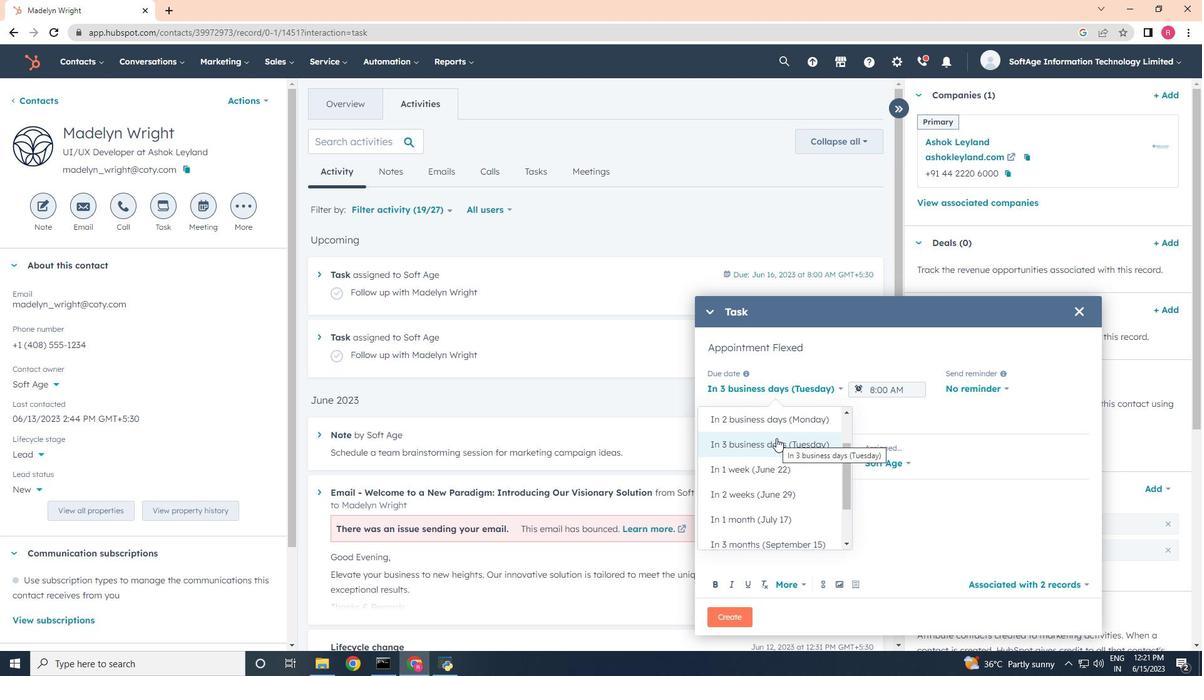 
Action: Mouse moved to (986, 391)
Screenshot: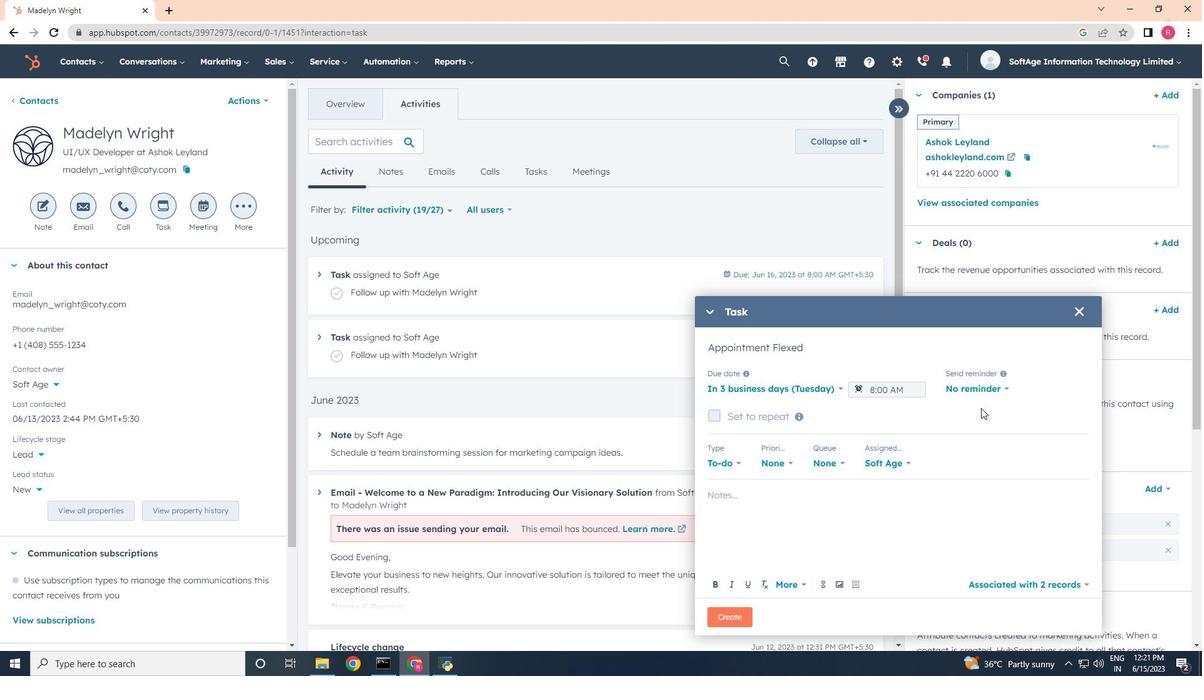 
Action: Mouse pressed left at (986, 391)
Screenshot: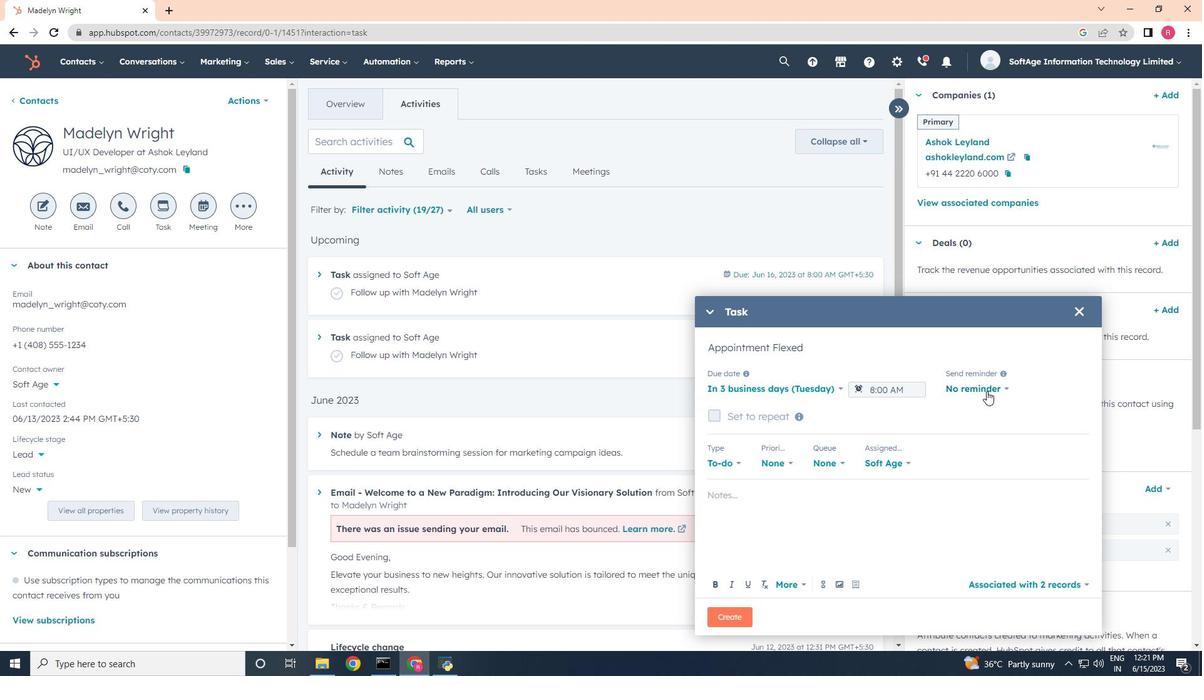 
Action: Mouse moved to (962, 463)
Screenshot: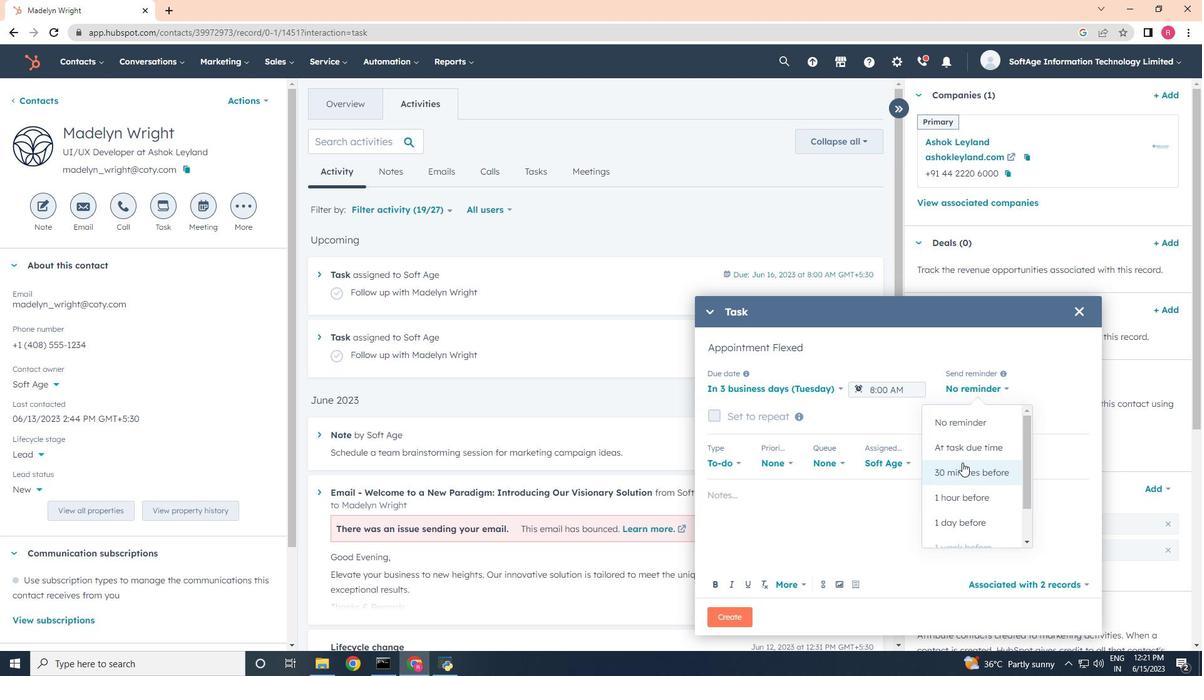 
Action: Mouse pressed left at (962, 463)
Screenshot: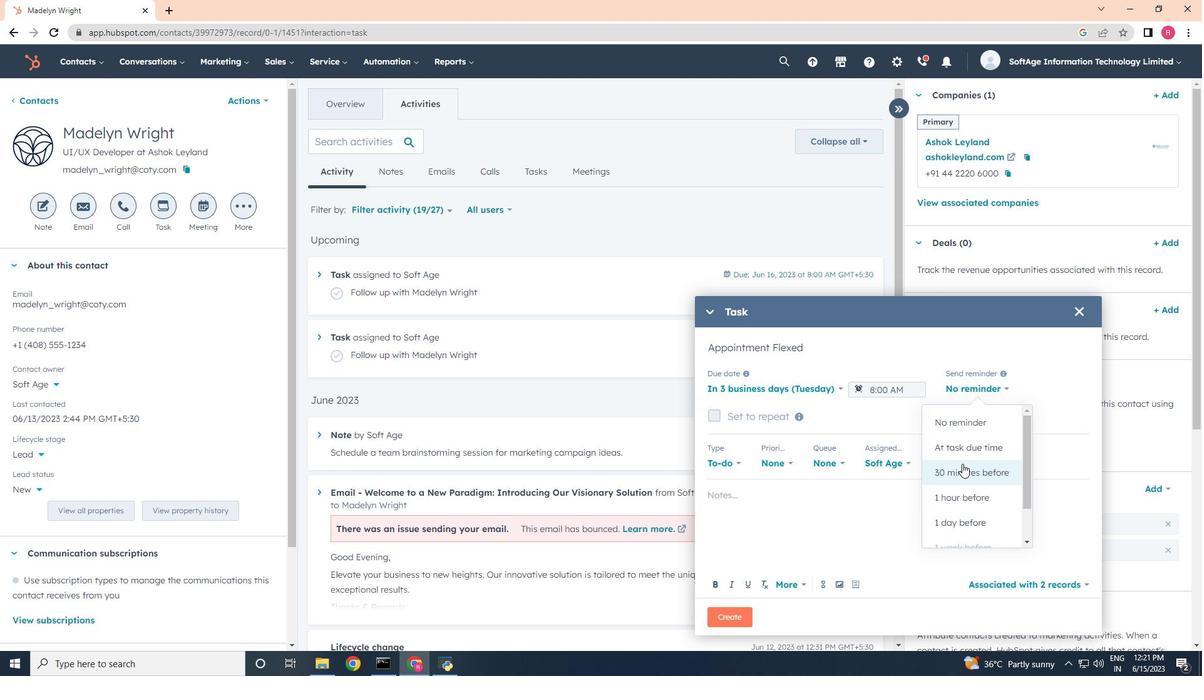 
Action: Mouse moved to (781, 463)
Screenshot: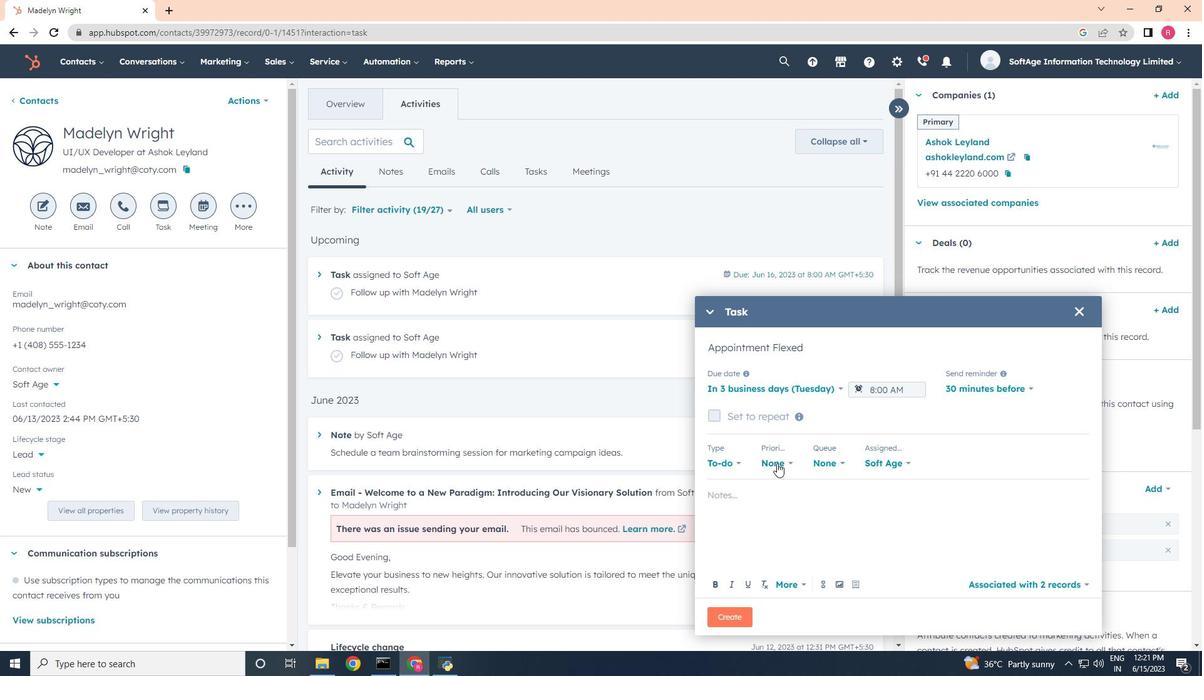 
Action: Mouse pressed left at (781, 463)
Screenshot: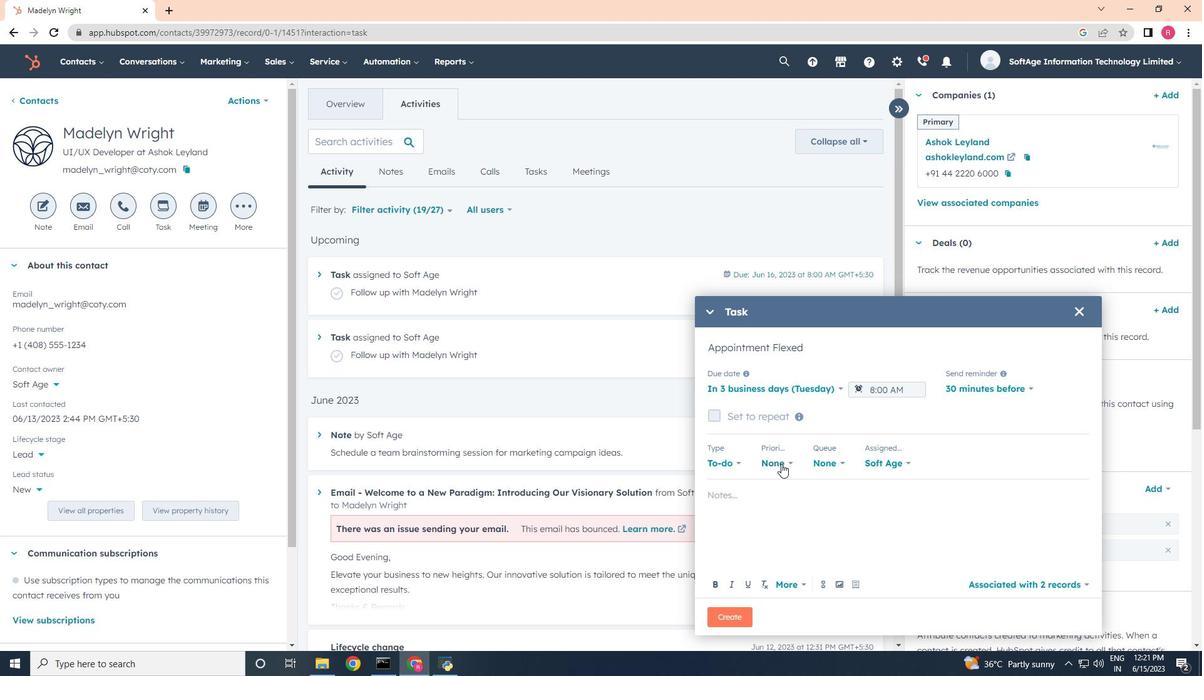 
Action: Mouse moved to (781, 514)
Screenshot: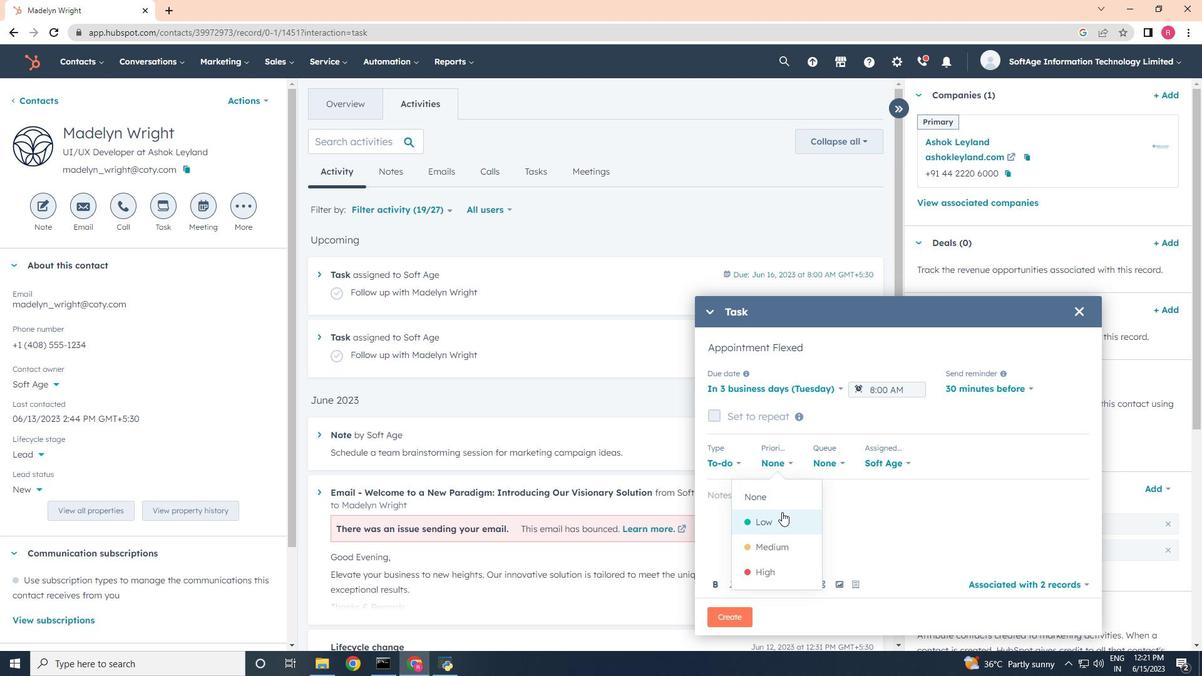
Action: Mouse pressed left at (781, 514)
Screenshot: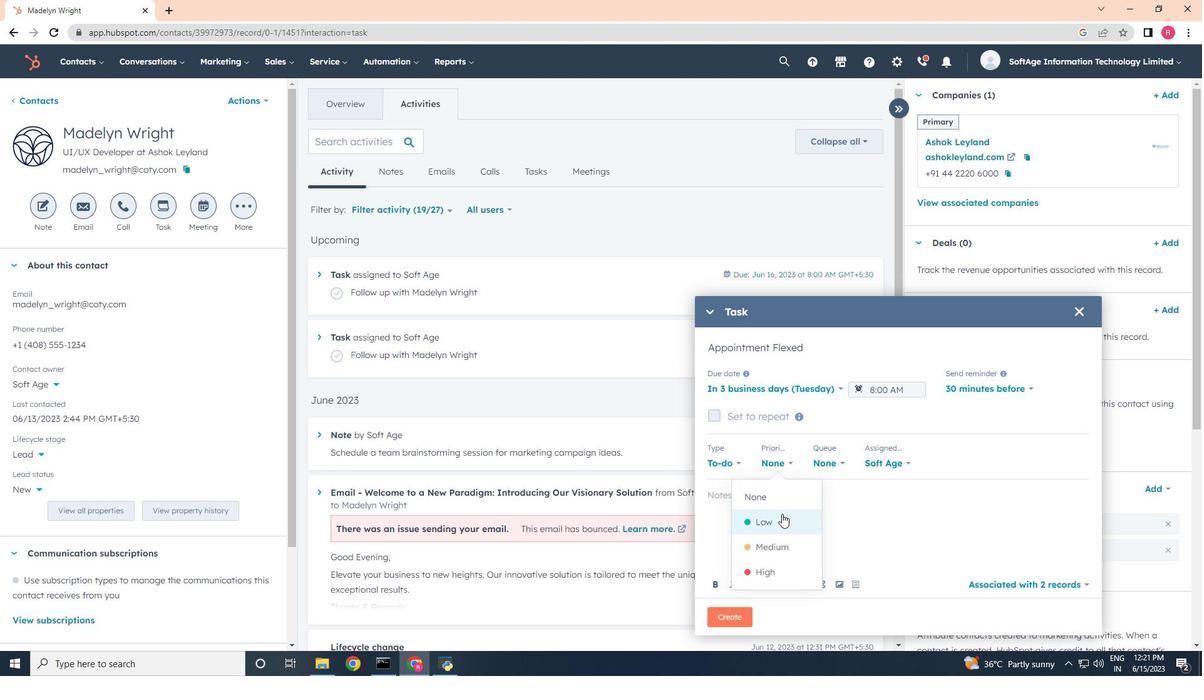 
Action: Mouse moved to (758, 492)
Screenshot: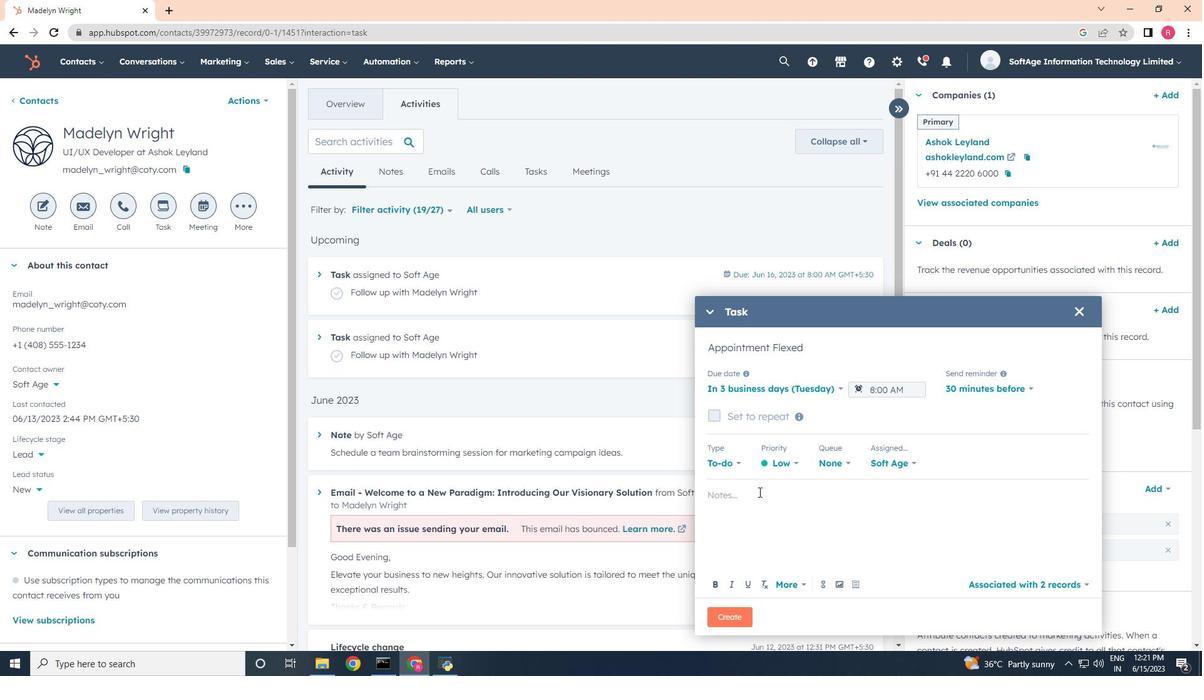 
Action: Mouse pressed left at (758, 492)
Screenshot: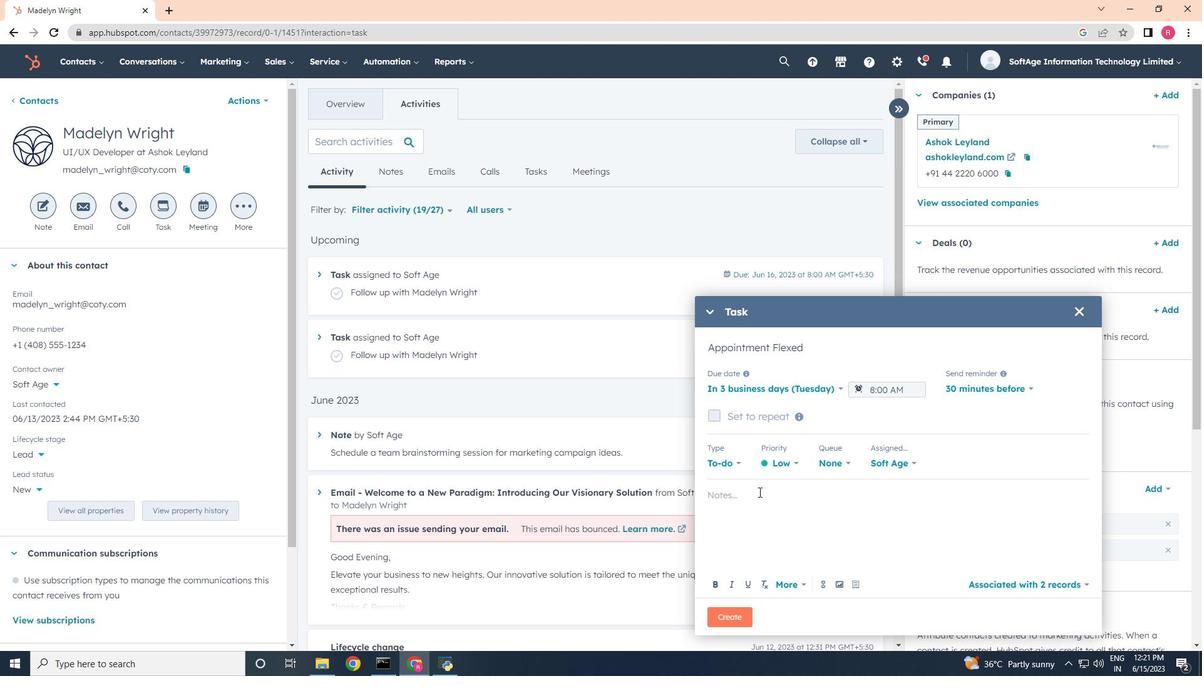 
Action: Mouse moved to (758, 491)
Screenshot: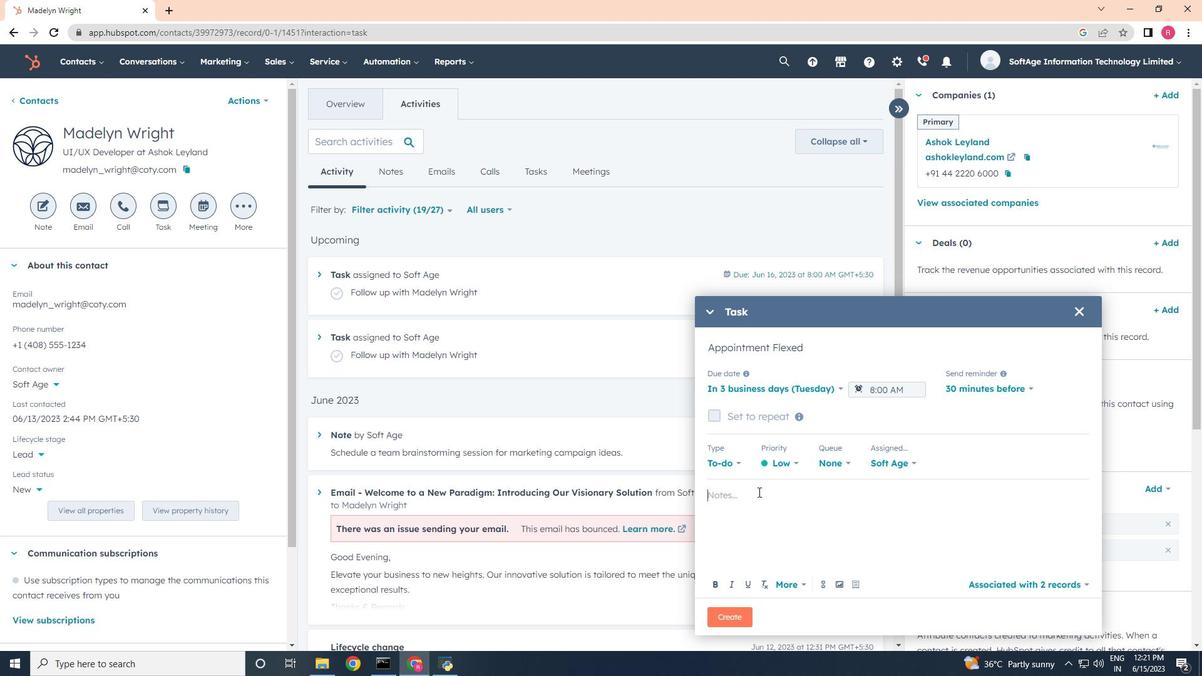 
Action: Key pressed <Key.shift>Review<Key.space>the<Key.space>att
Screenshot: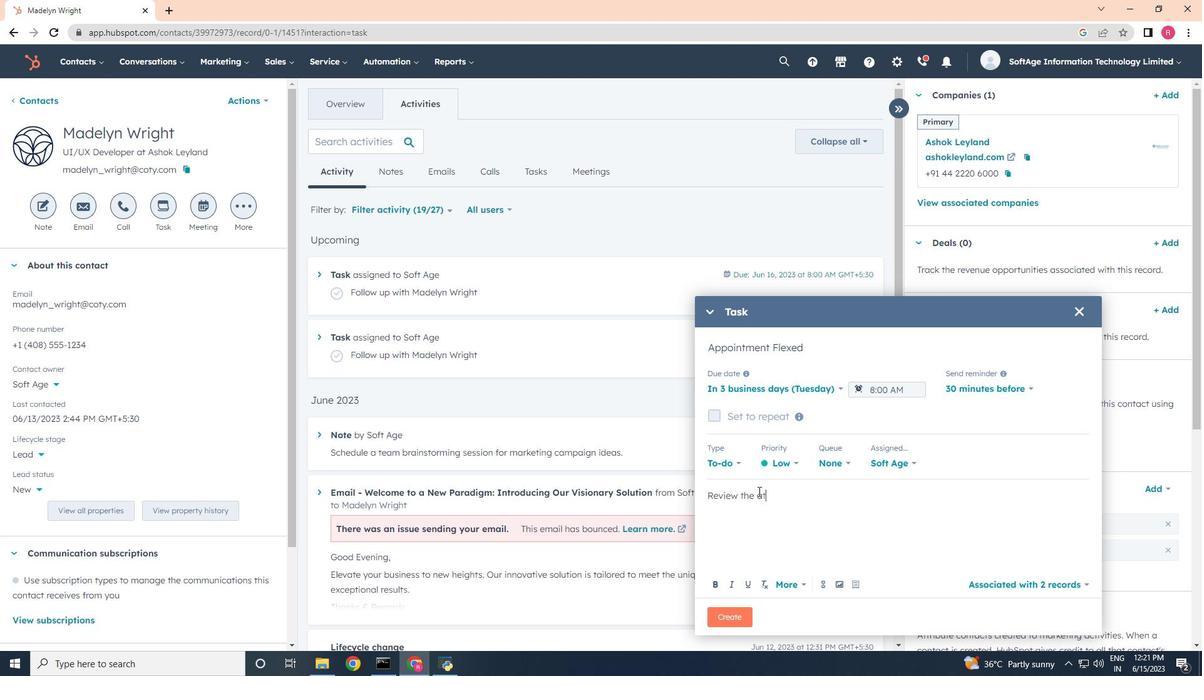 
Action: Mouse moved to (872, 511)
Screenshot: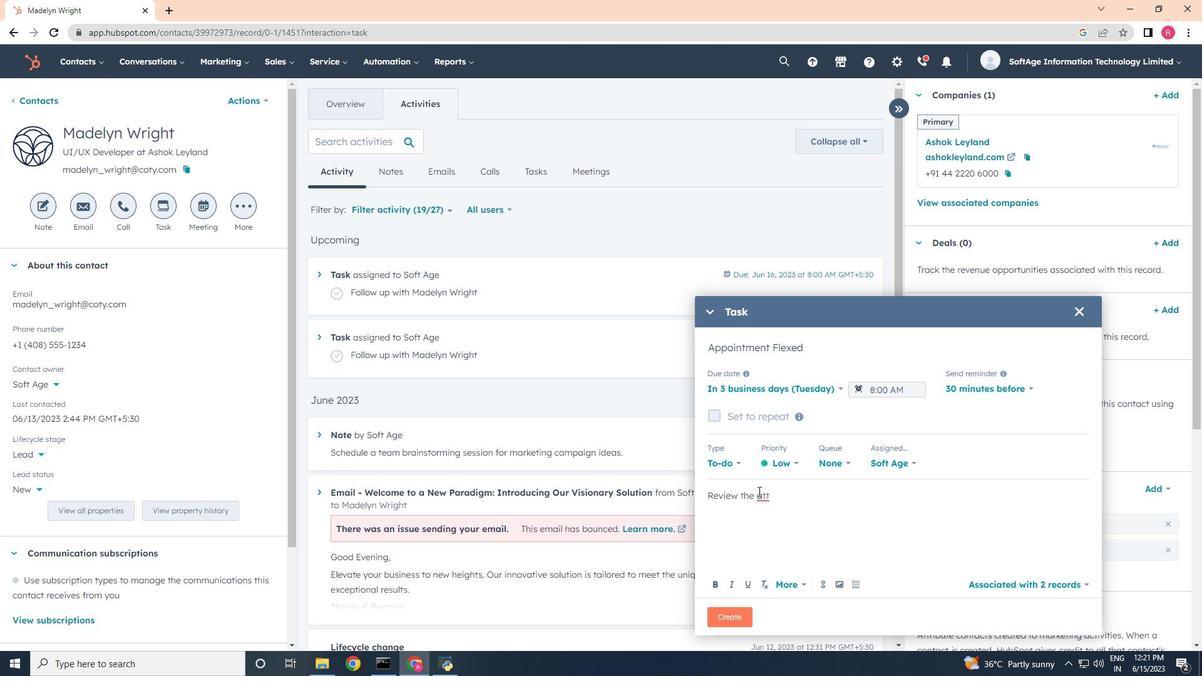 
Action: Mouse scrolled (872, 512) with delta (0, 0)
Screenshot: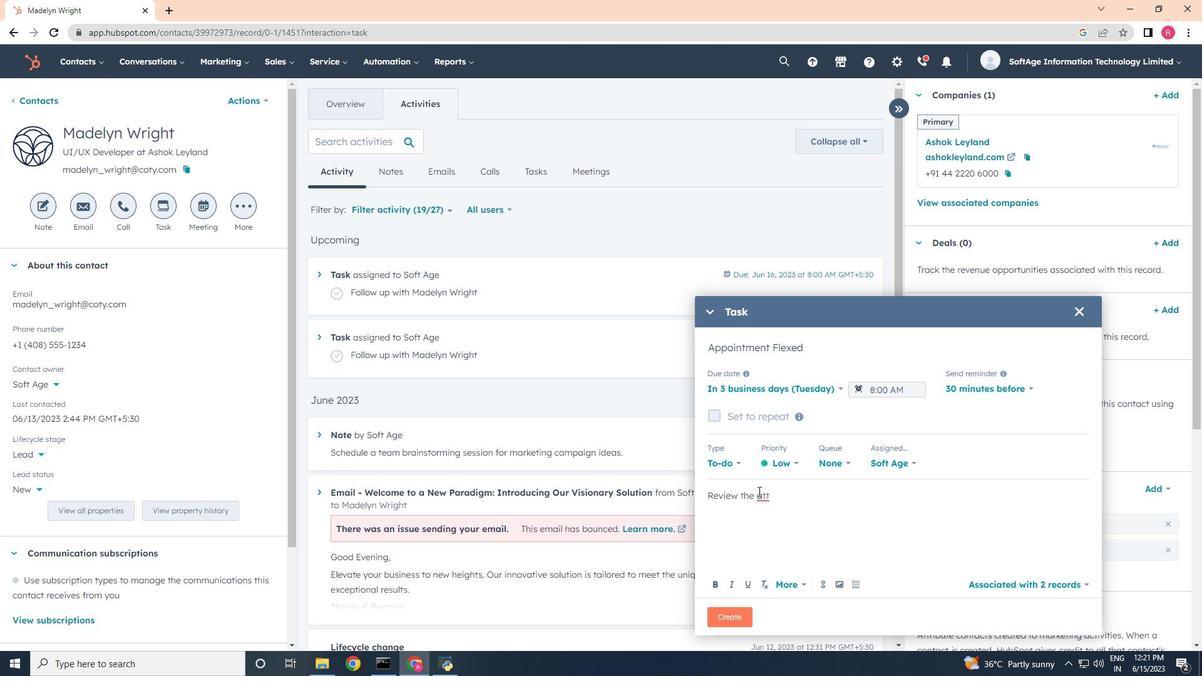 
Action: Mouse moved to (872, 512)
Screenshot: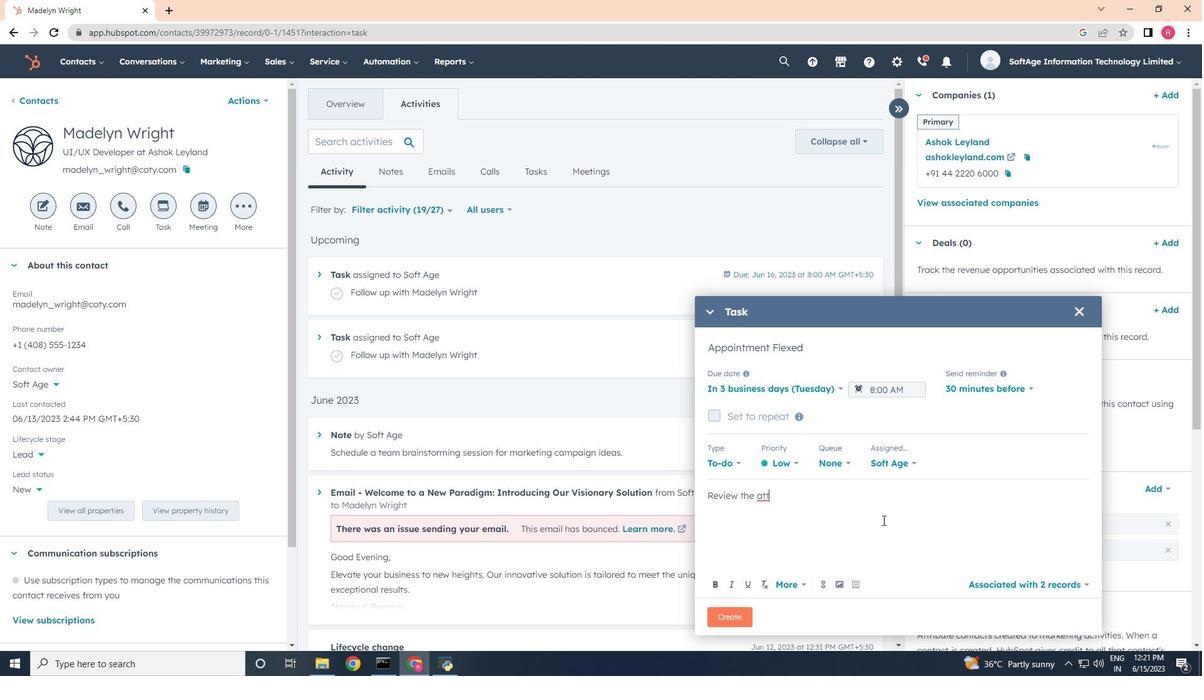 
Action: Key pressed ached<Key.space>proposal
Screenshot: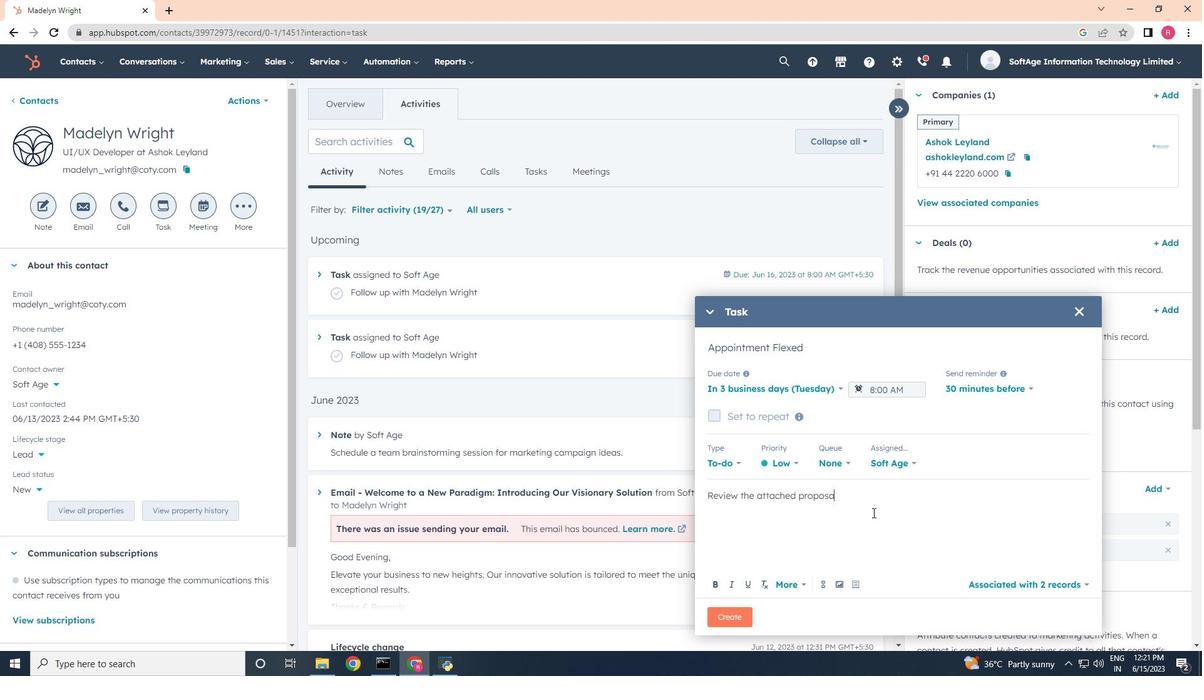 
Action: Mouse moved to (746, 620)
Screenshot: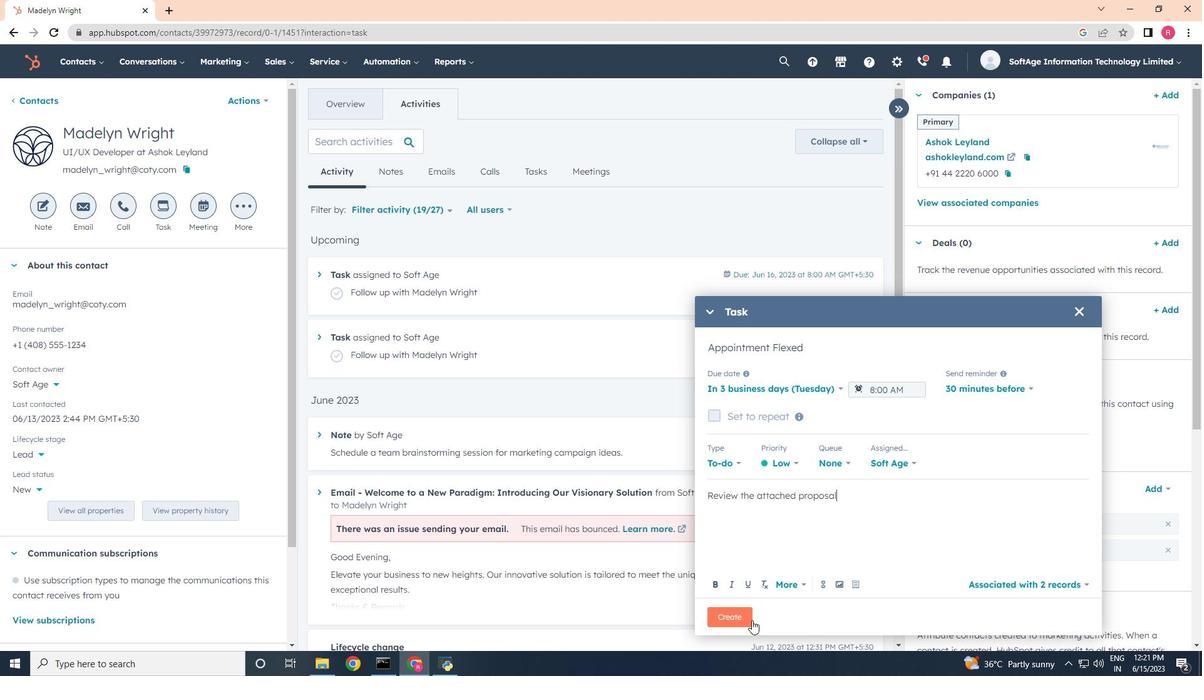 
Action: Mouse pressed left at (746, 620)
Screenshot: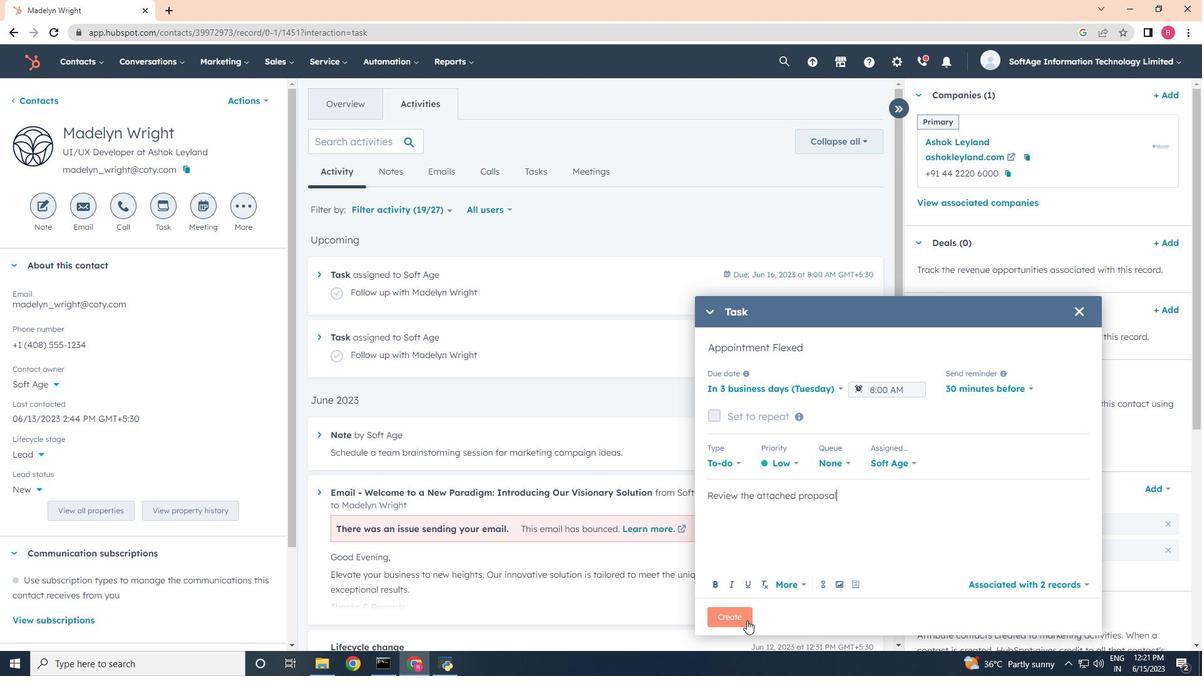 
